 Task: Search one way flight ticket for 4 adults, 1 infant in seat and 1 infant on lap in premium economy from Alamosa: San Luis Valley Regional Airport (bergman Field) to Sheridan: Sheridan County Airport on 8-6-2023. Choice of flights is Royal air maroc. Number of bags: 5 checked bags. Price is upto 60000. Outbound departure time preference is 23:45.
Action: Mouse moved to (229, 303)
Screenshot: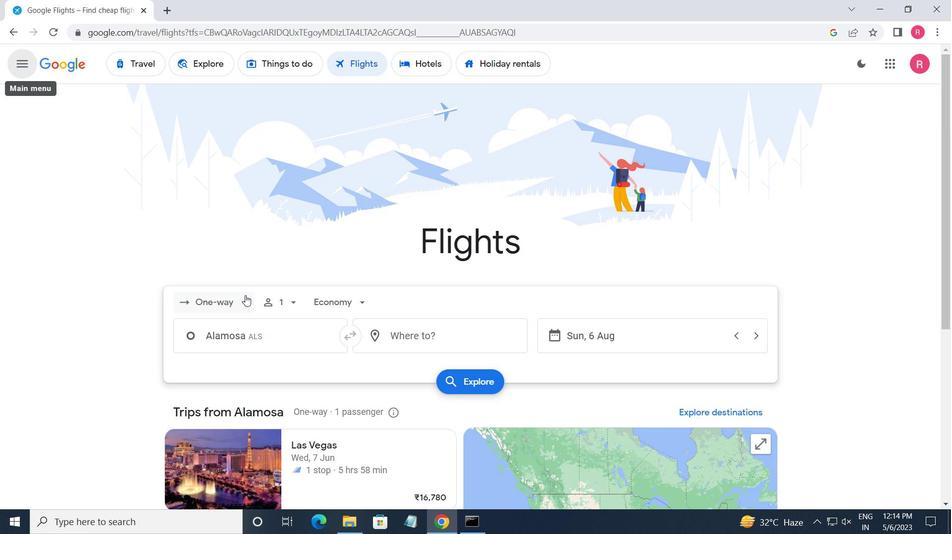 
Action: Mouse pressed left at (229, 303)
Screenshot: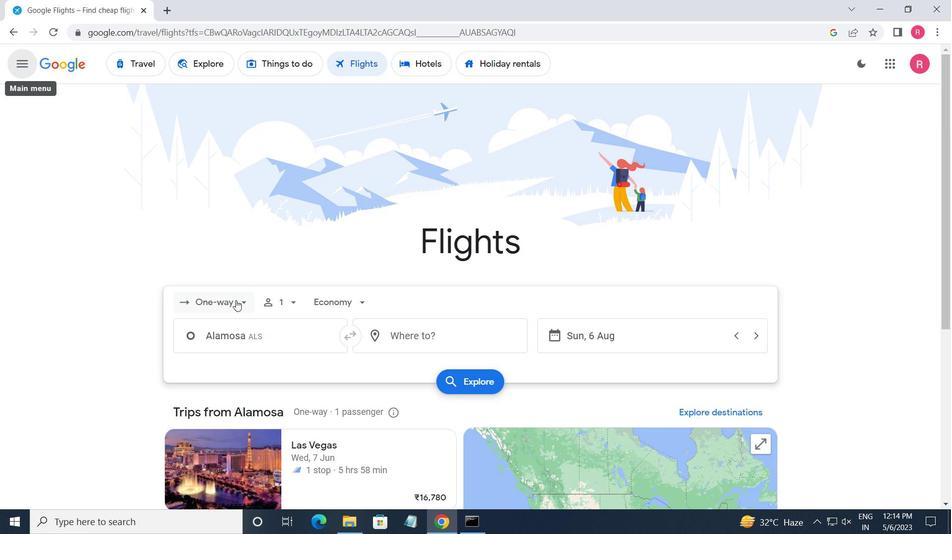 
Action: Mouse moved to (246, 360)
Screenshot: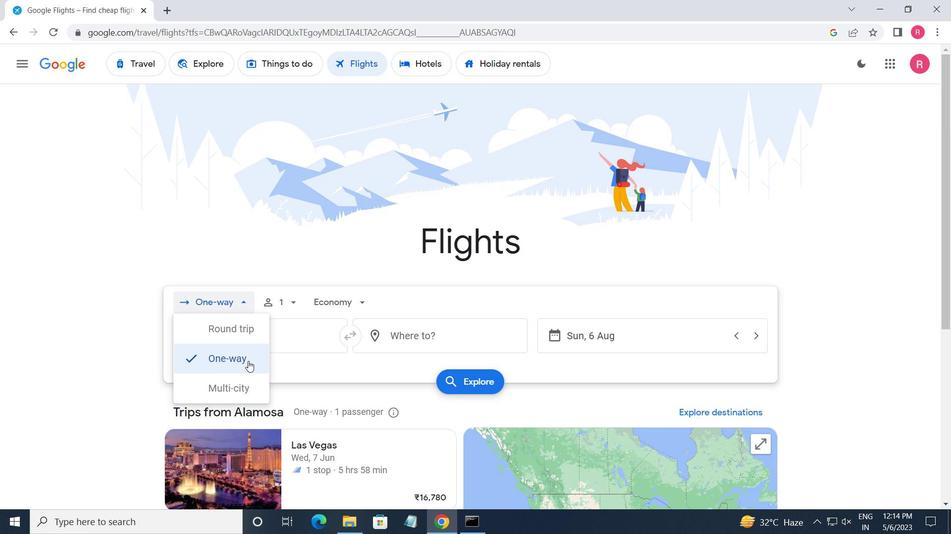 
Action: Mouse pressed left at (246, 360)
Screenshot: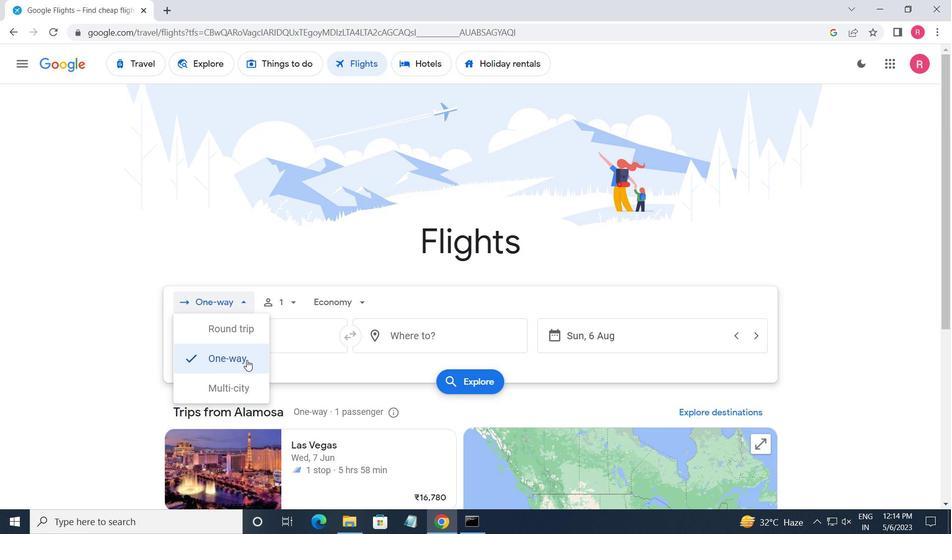 
Action: Mouse moved to (285, 301)
Screenshot: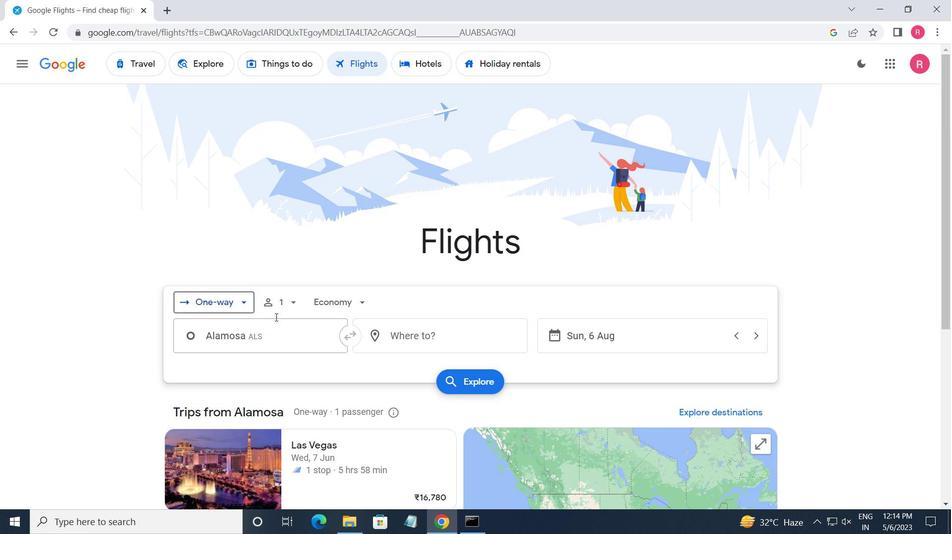 
Action: Mouse pressed left at (285, 301)
Screenshot: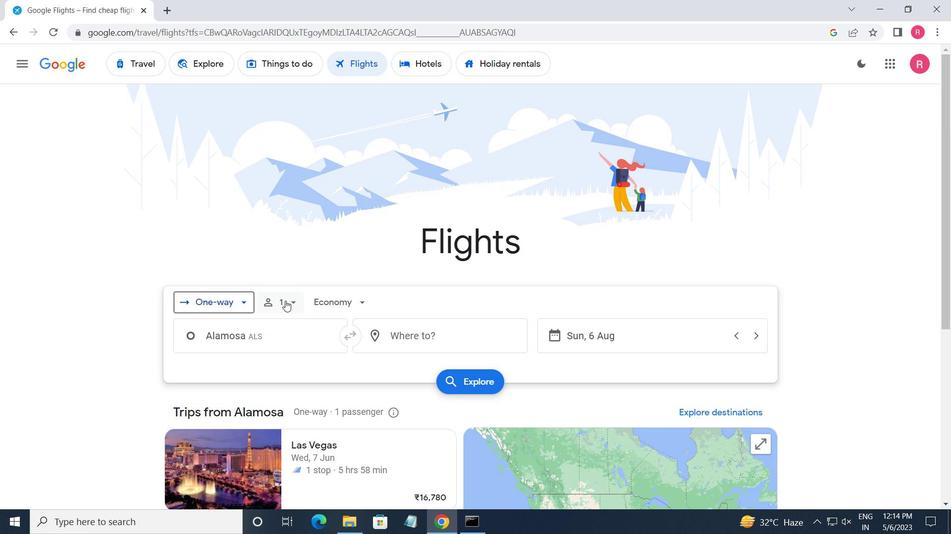 
Action: Mouse moved to (387, 337)
Screenshot: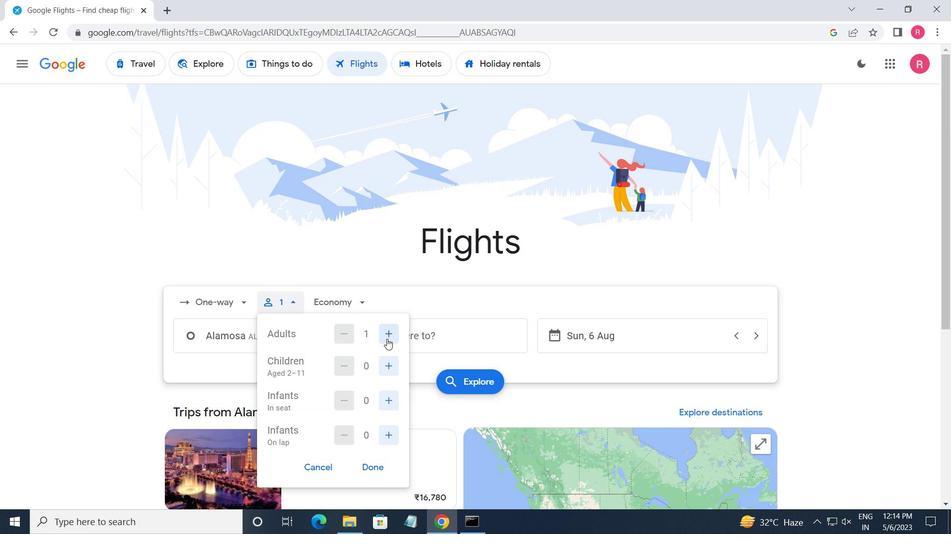 
Action: Mouse pressed left at (387, 337)
Screenshot: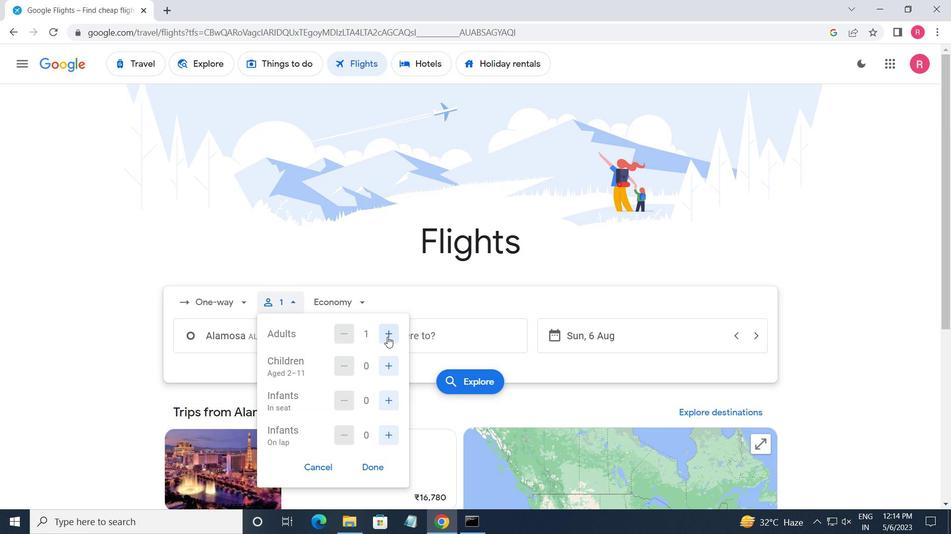 
Action: Mouse pressed left at (387, 337)
Screenshot: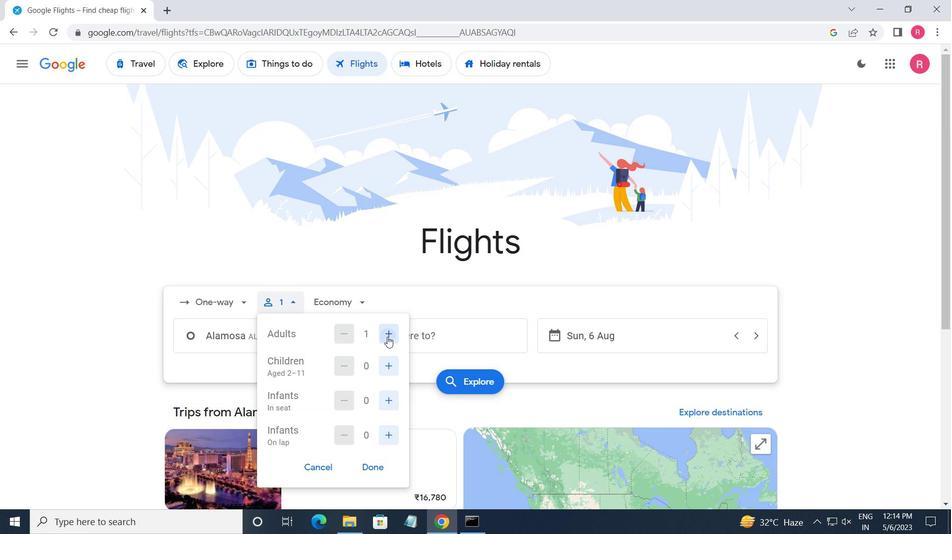 
Action: Mouse pressed left at (387, 337)
Screenshot: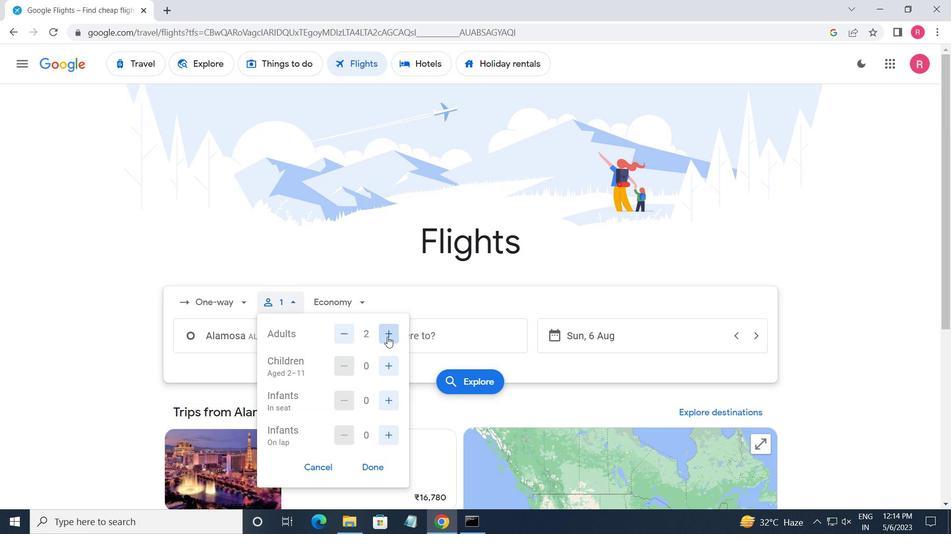 
Action: Mouse moved to (389, 395)
Screenshot: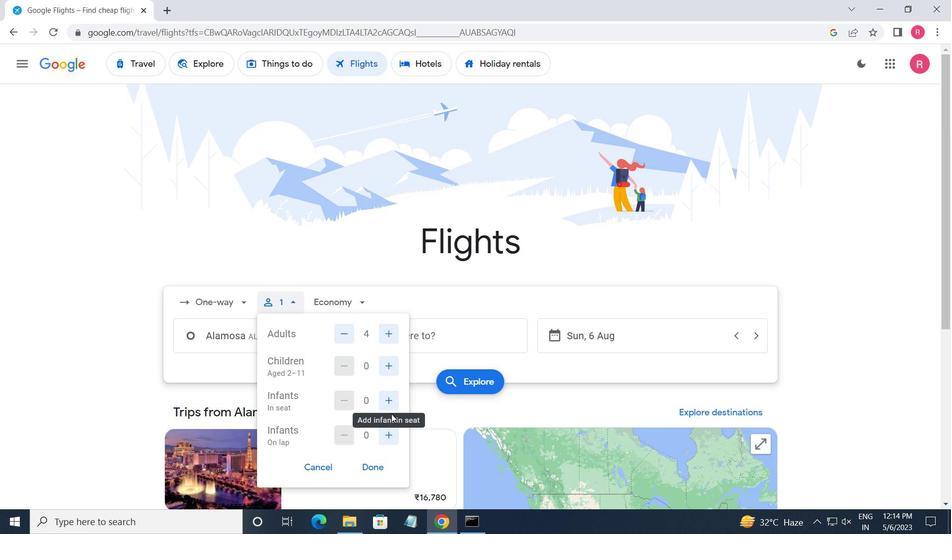 
Action: Mouse pressed left at (389, 395)
Screenshot: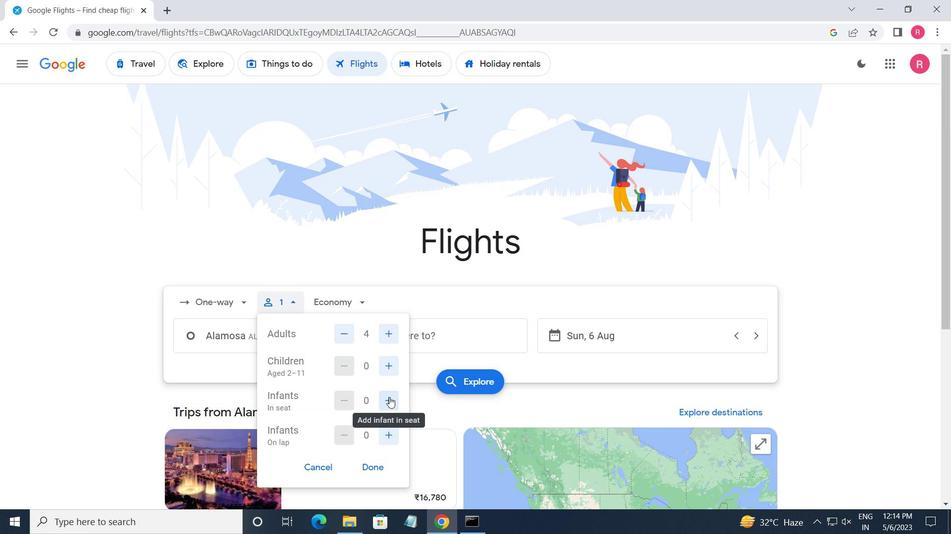 
Action: Mouse moved to (388, 437)
Screenshot: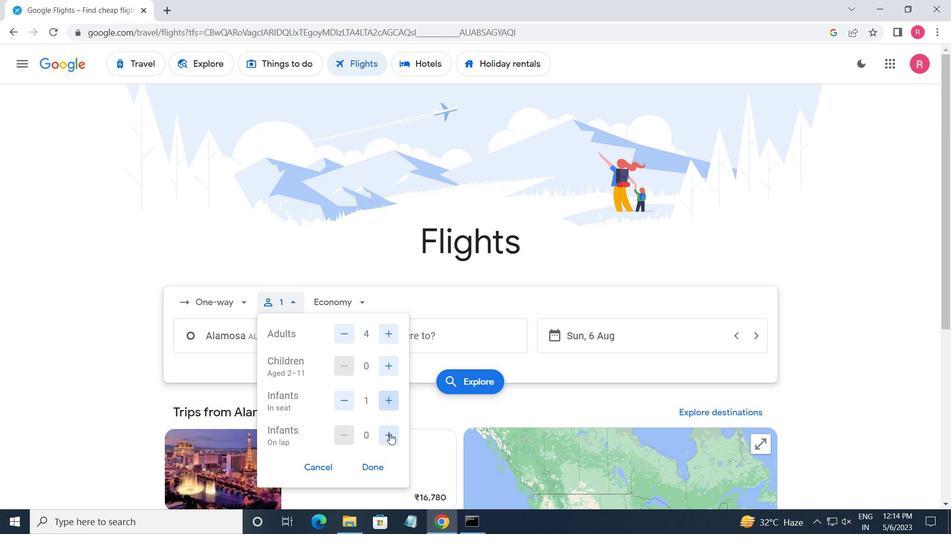 
Action: Mouse pressed left at (388, 437)
Screenshot: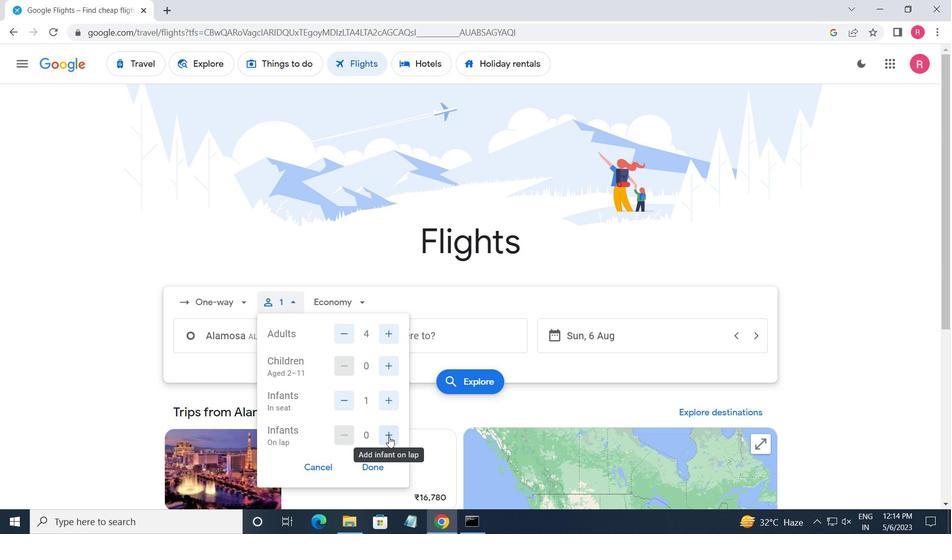 
Action: Mouse moved to (370, 466)
Screenshot: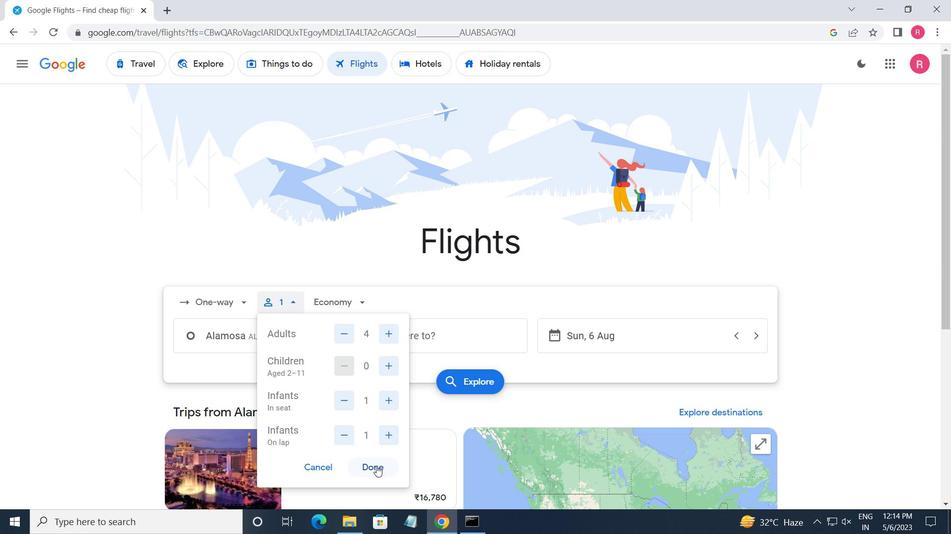 
Action: Mouse pressed left at (370, 466)
Screenshot: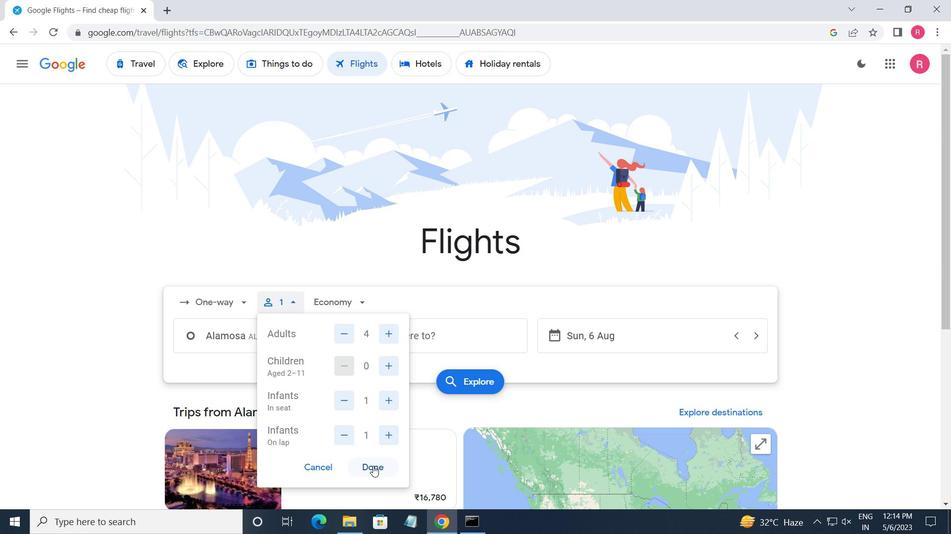 
Action: Mouse moved to (352, 303)
Screenshot: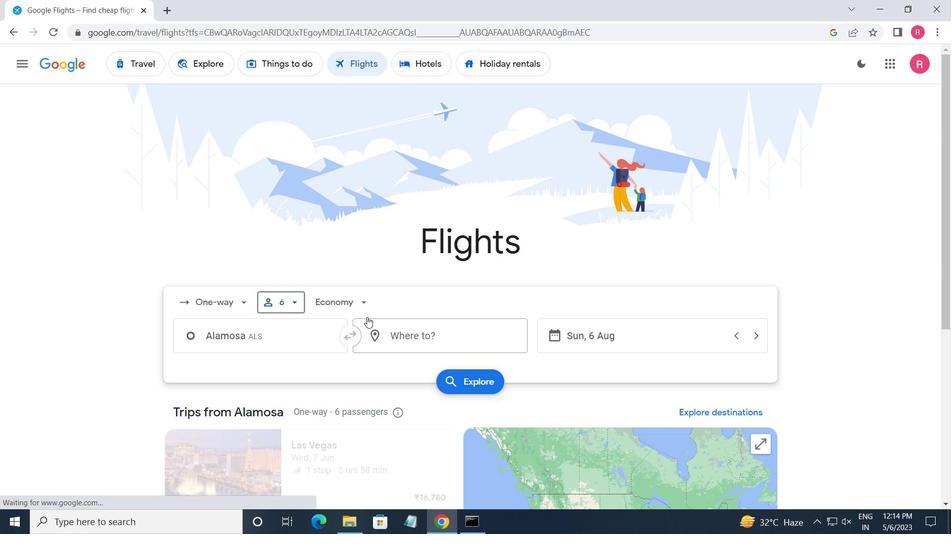 
Action: Mouse pressed left at (352, 303)
Screenshot: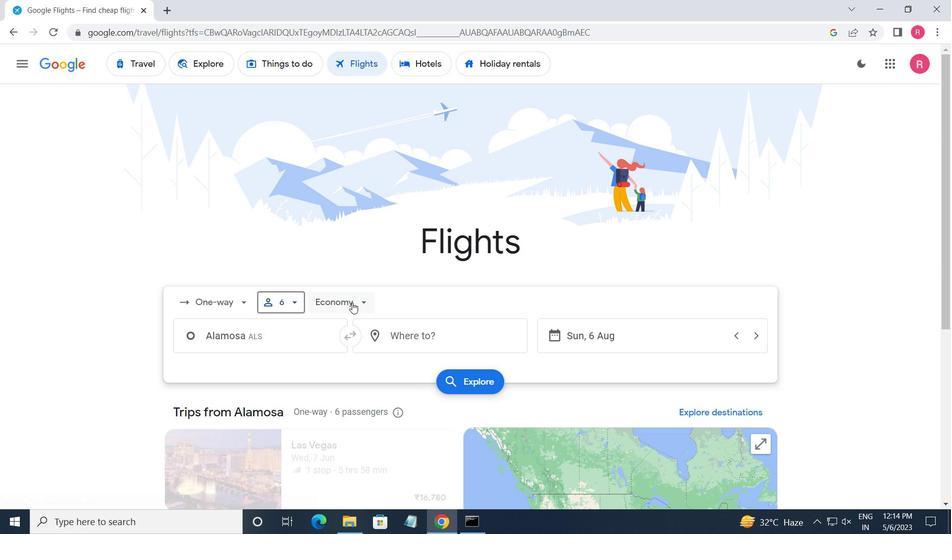 
Action: Mouse moved to (375, 365)
Screenshot: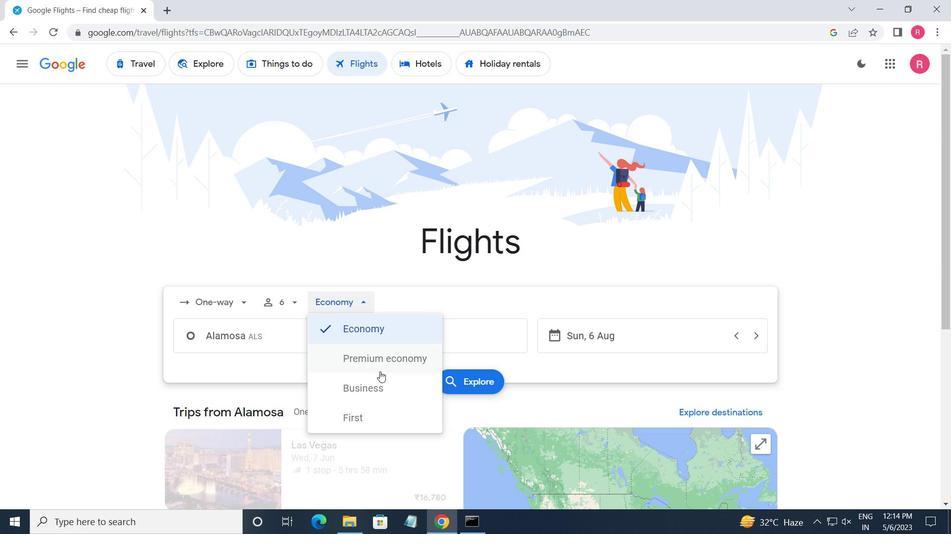 
Action: Mouse pressed left at (375, 365)
Screenshot: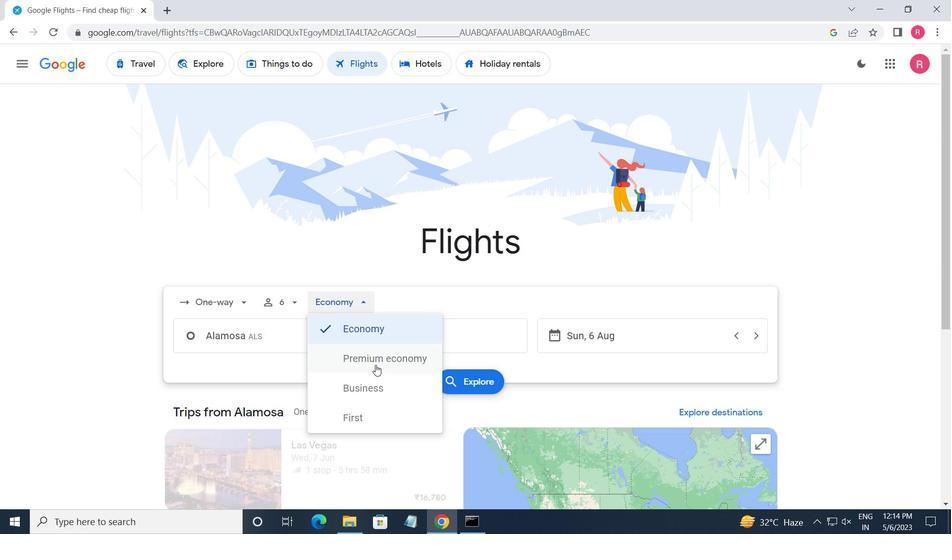 
Action: Mouse moved to (268, 339)
Screenshot: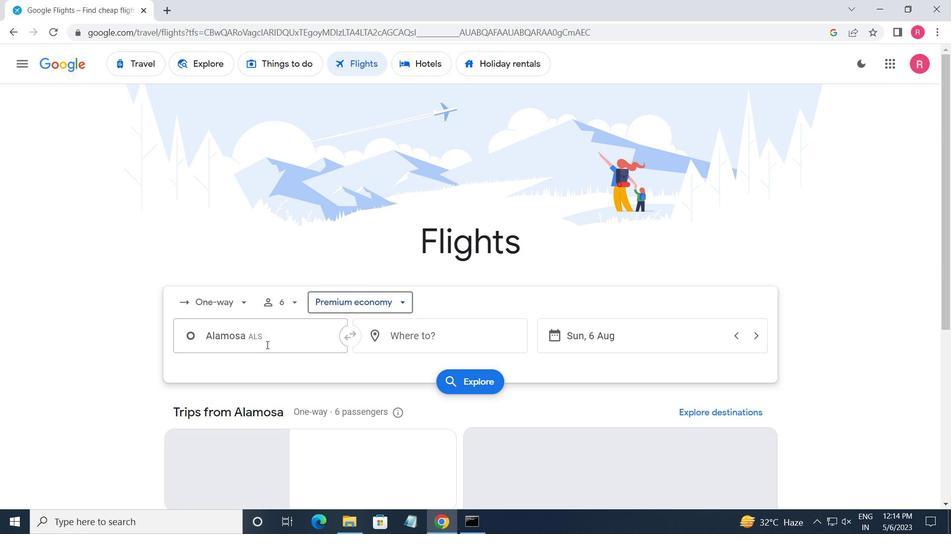 
Action: Mouse pressed left at (268, 339)
Screenshot: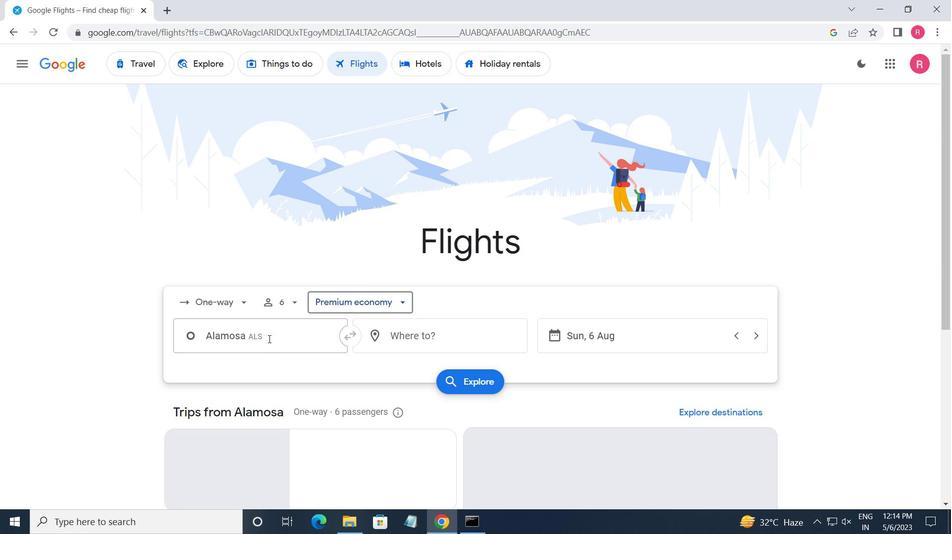 
Action: Key pressed <Key.shift><Key.shift><Key.shift><Key.shift><Key.shift><Key.shift><Key.shift><Key.shift><Key.shift><Key.shift><Key.shift><Key.shift>ALAMI<Key.backspace>OSA
Screenshot: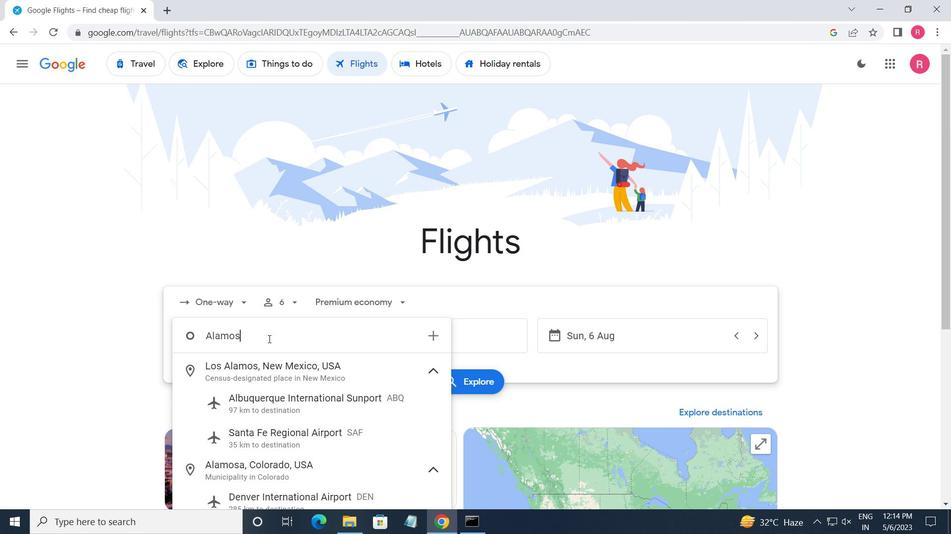 
Action: Mouse moved to (295, 438)
Screenshot: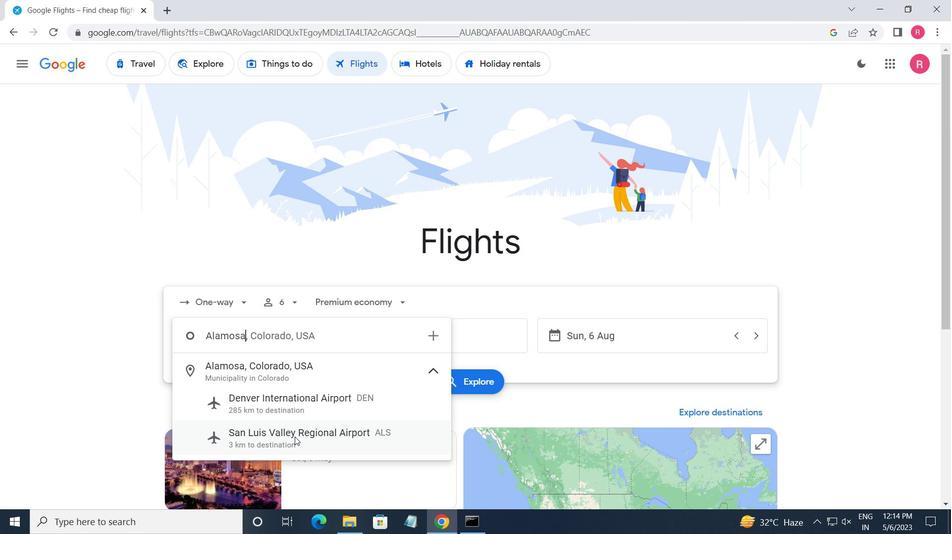 
Action: Mouse pressed left at (295, 438)
Screenshot: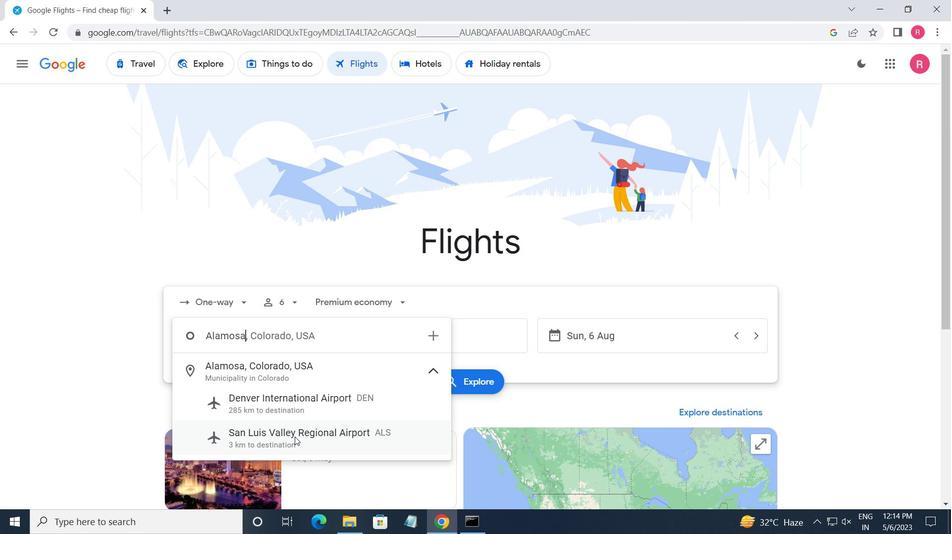 
Action: Mouse moved to (427, 333)
Screenshot: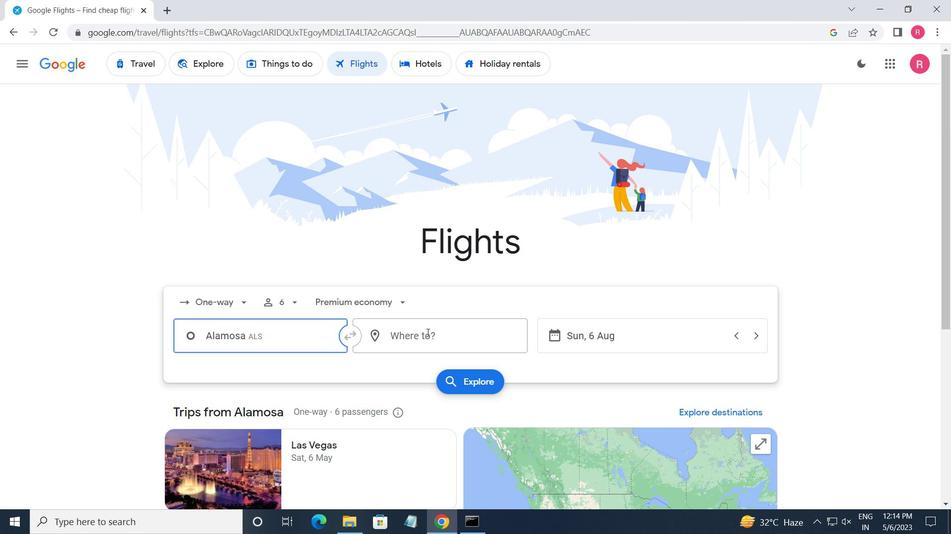 
Action: Mouse pressed left at (427, 333)
Screenshot: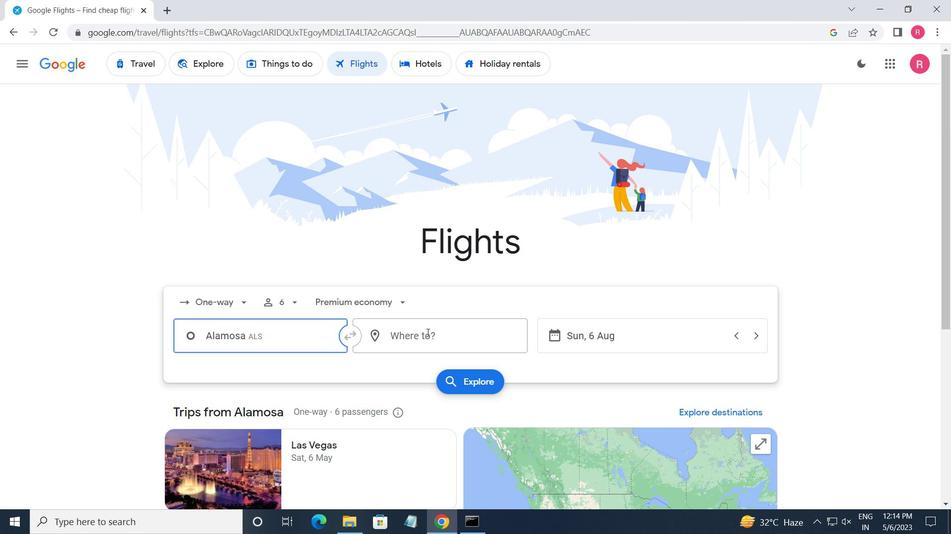 
Action: Mouse moved to (319, 534)
Screenshot: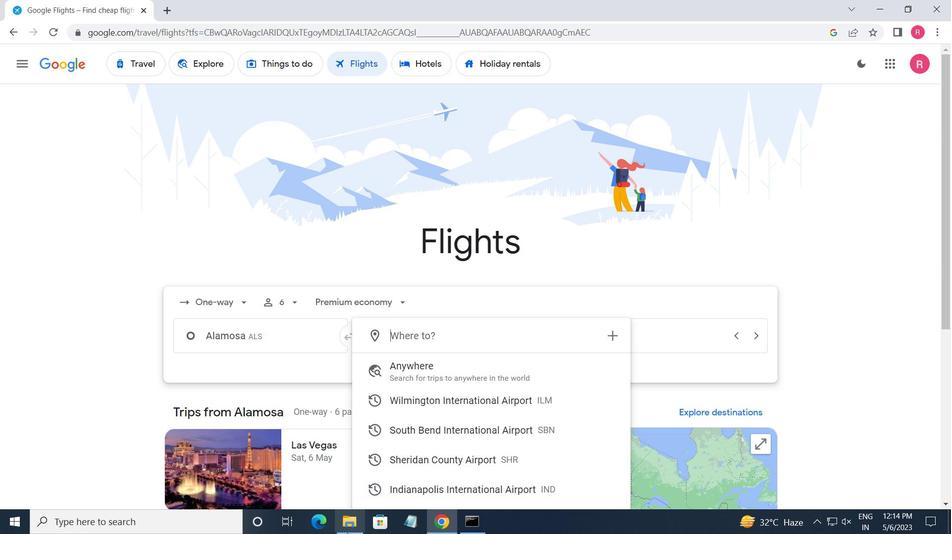
Action: Key pressed <Key.shift>SHERIDAN
Screenshot: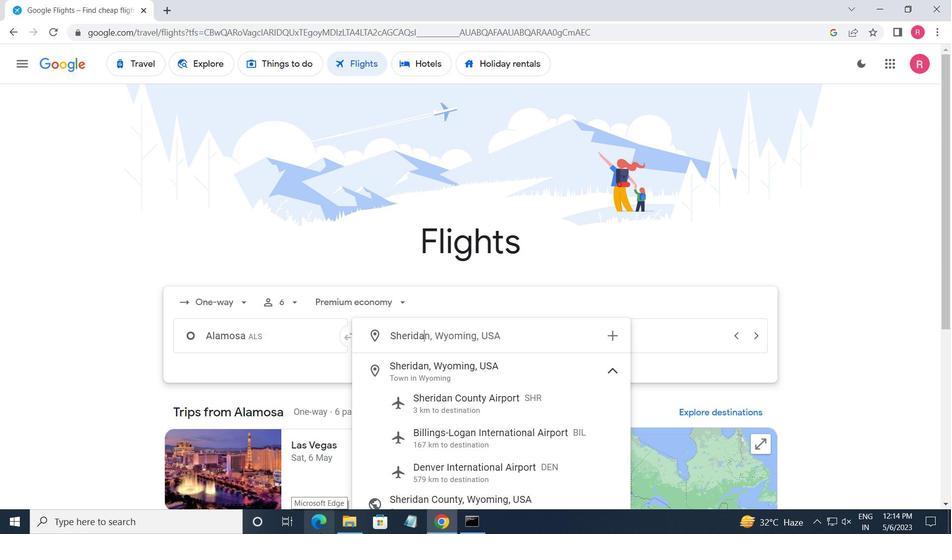 
Action: Mouse moved to (496, 403)
Screenshot: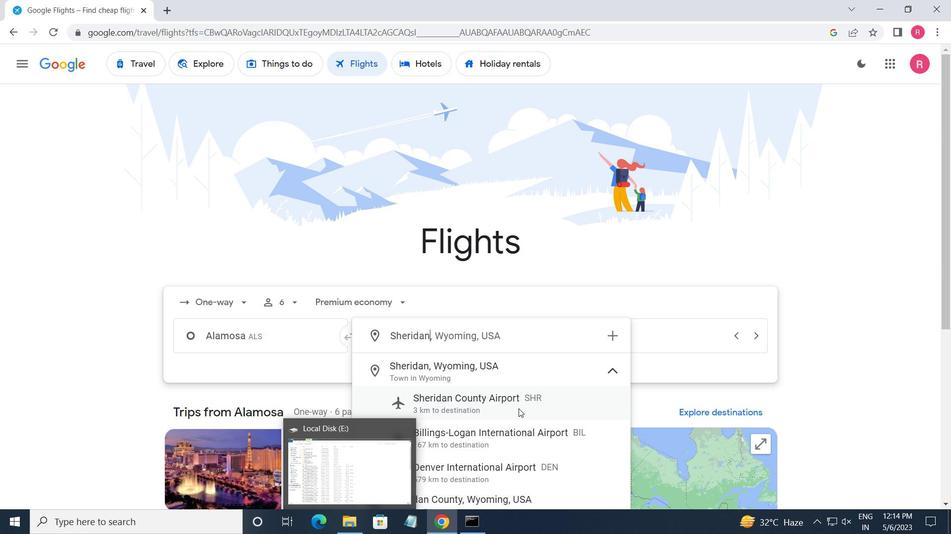 
Action: Mouse pressed left at (496, 403)
Screenshot: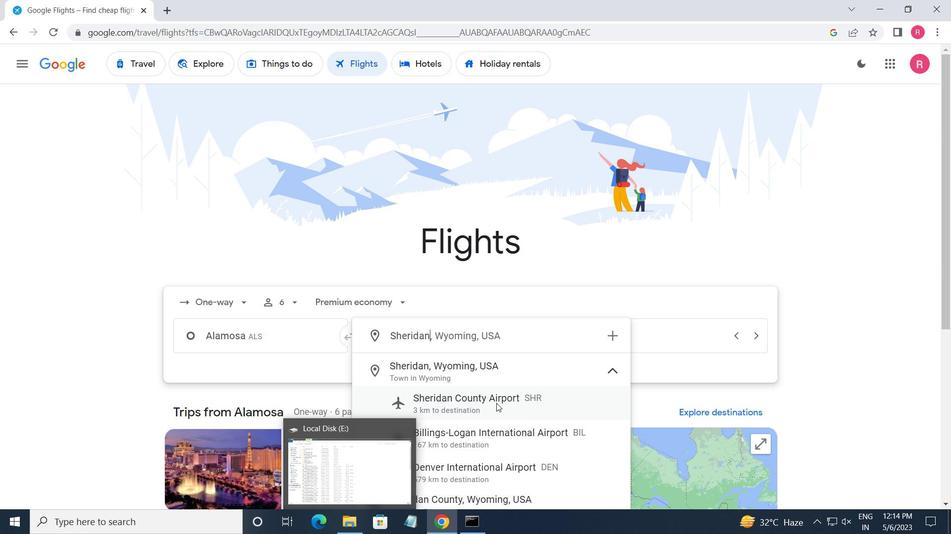 
Action: Mouse moved to (588, 338)
Screenshot: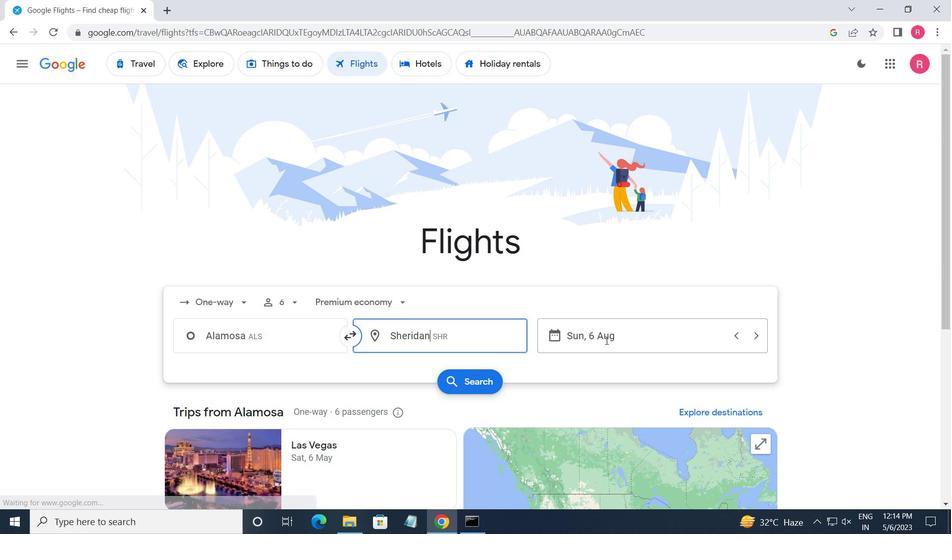 
Action: Mouse pressed left at (588, 338)
Screenshot: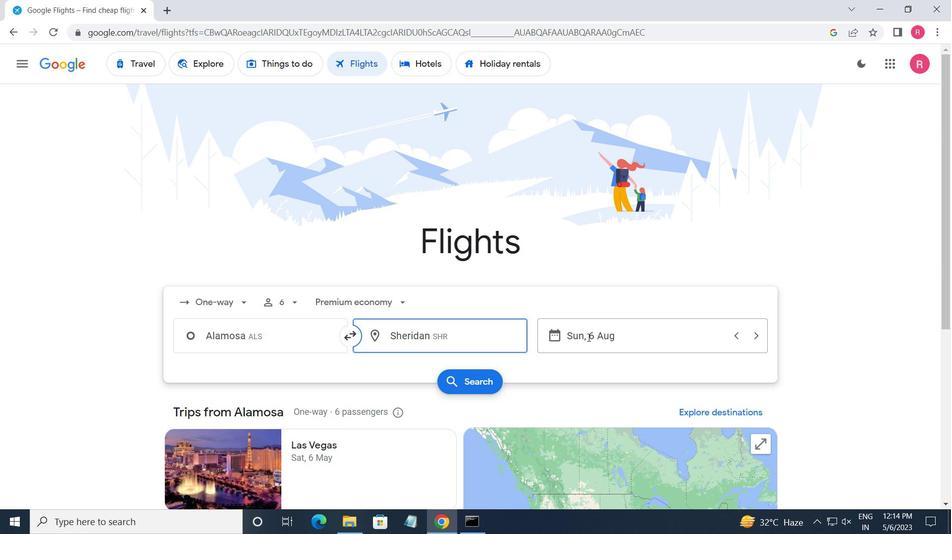 
Action: Mouse moved to (317, 320)
Screenshot: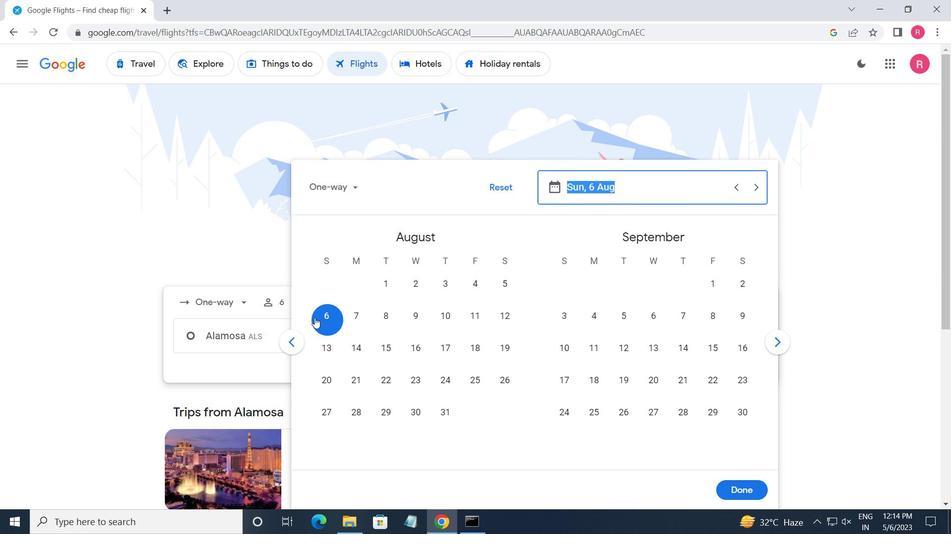
Action: Mouse pressed left at (317, 320)
Screenshot: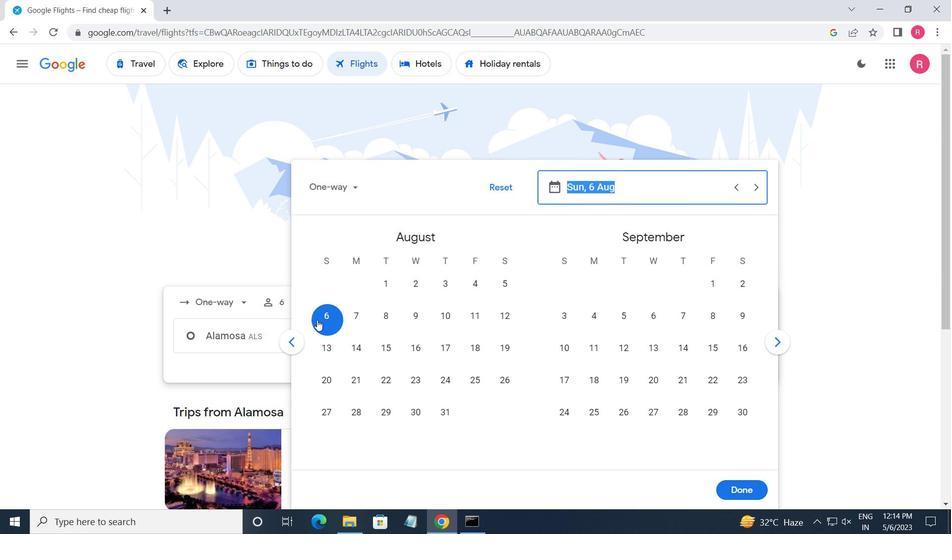 
Action: Mouse moved to (750, 492)
Screenshot: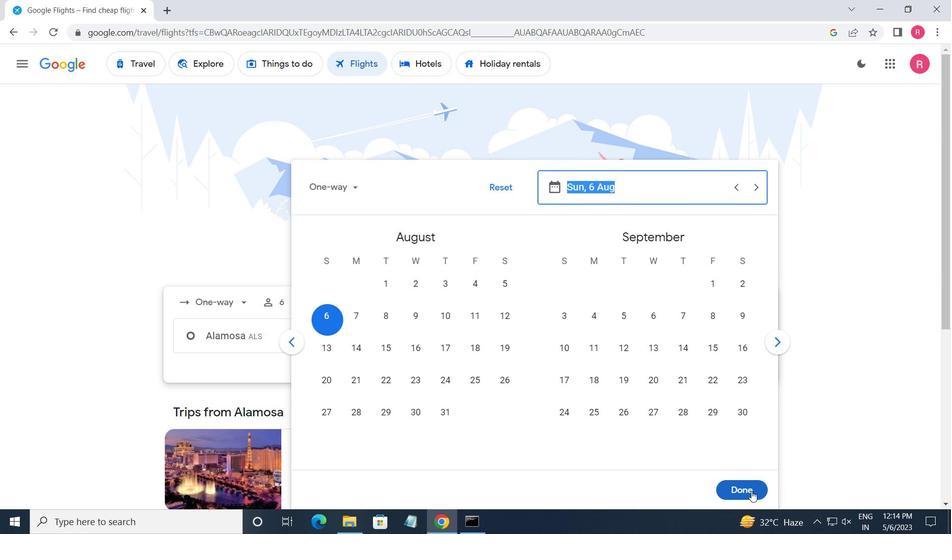 
Action: Mouse pressed left at (750, 492)
Screenshot: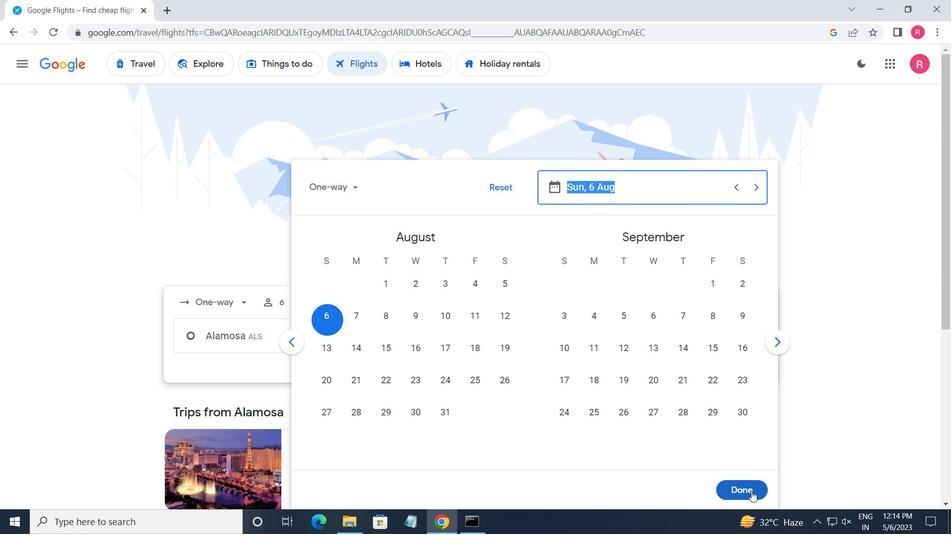
Action: Mouse moved to (478, 386)
Screenshot: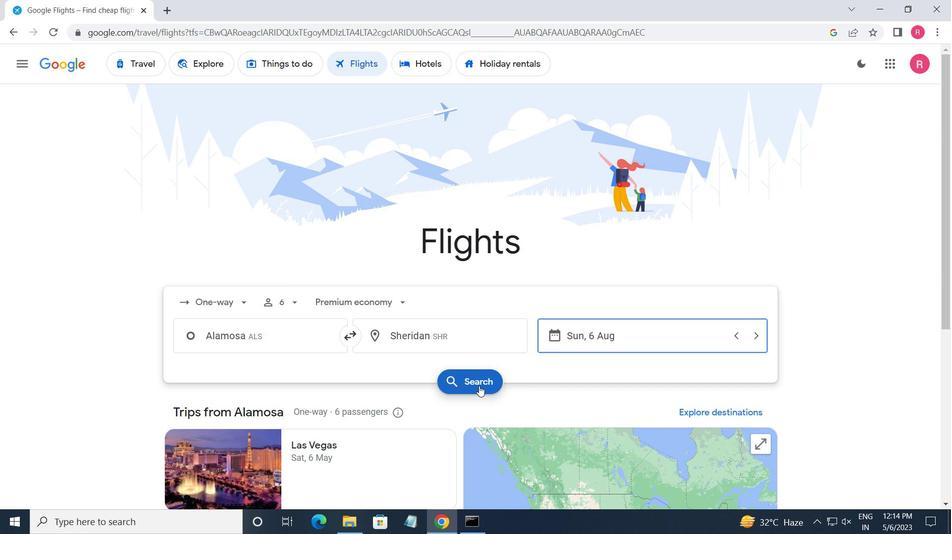 
Action: Mouse pressed left at (478, 386)
Screenshot: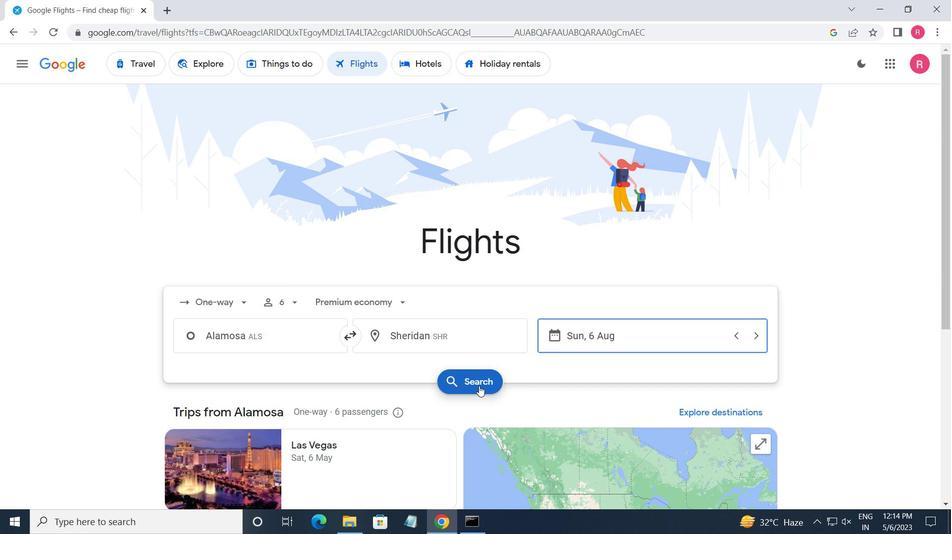 
Action: Mouse moved to (191, 174)
Screenshot: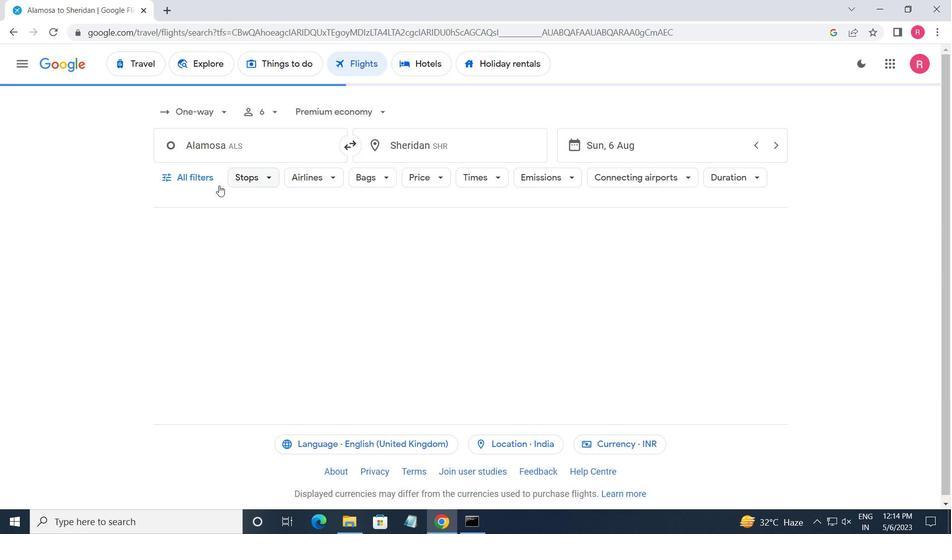 
Action: Mouse pressed left at (191, 174)
Screenshot: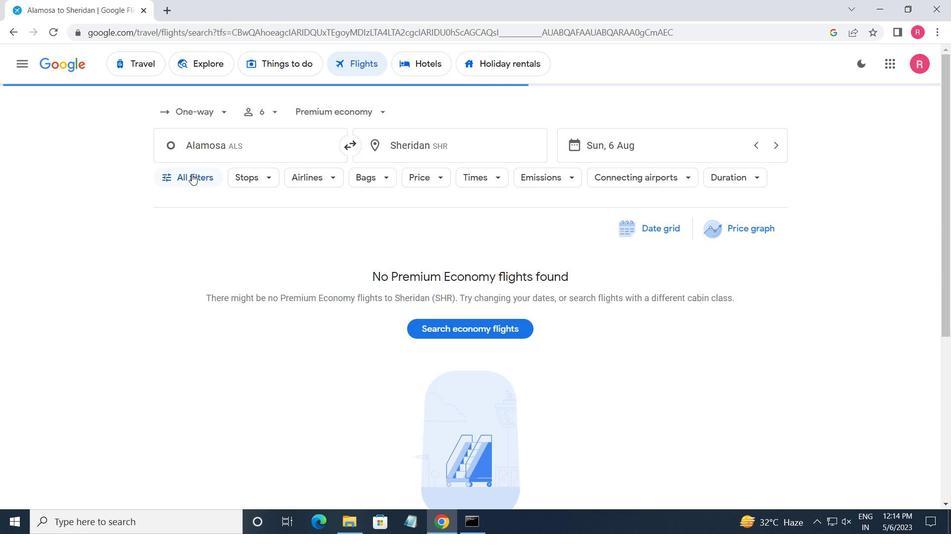 
Action: Mouse moved to (220, 266)
Screenshot: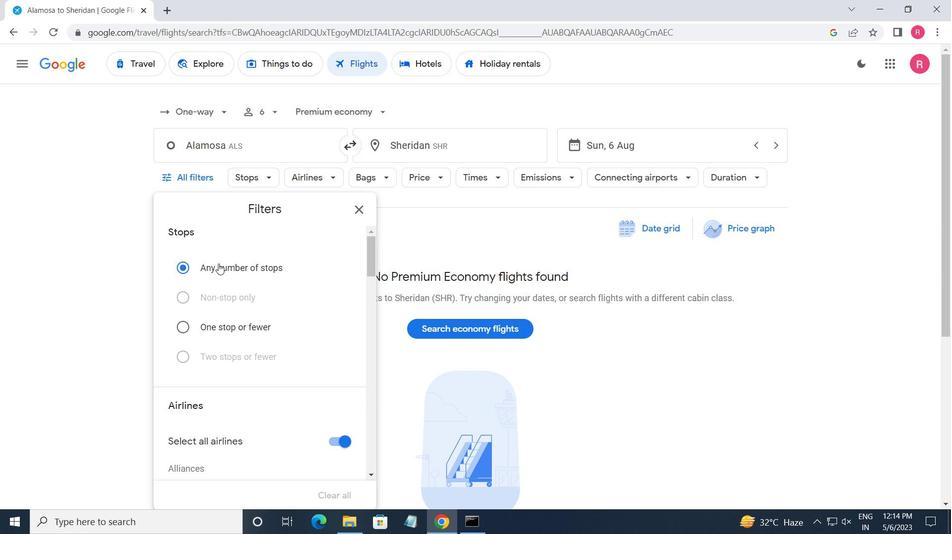 
Action: Mouse scrolled (220, 266) with delta (0, 0)
Screenshot: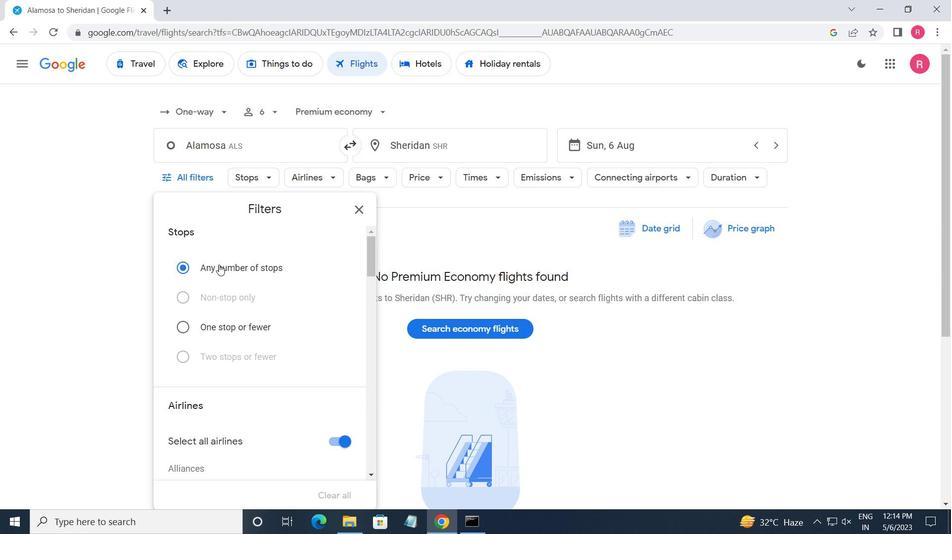 
Action: Mouse moved to (228, 328)
Screenshot: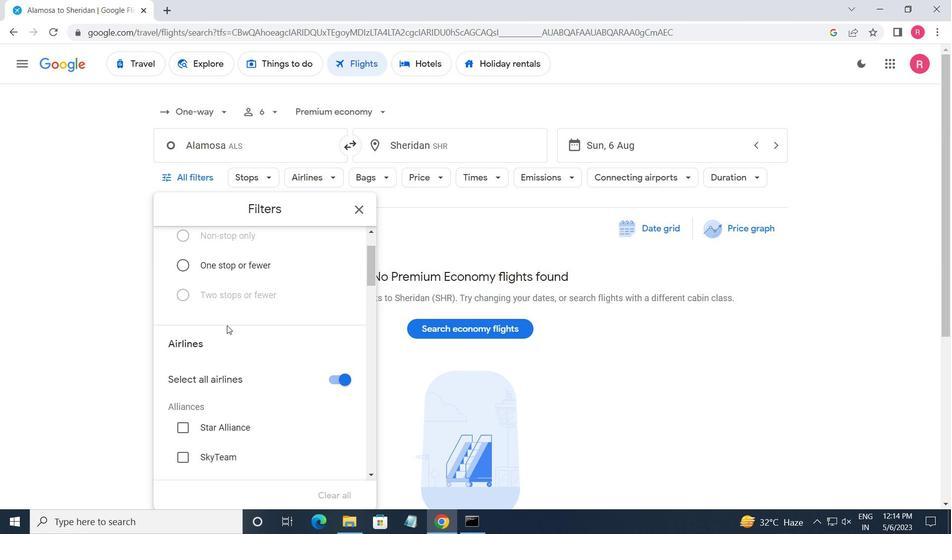 
Action: Mouse scrolled (228, 327) with delta (0, 0)
Screenshot: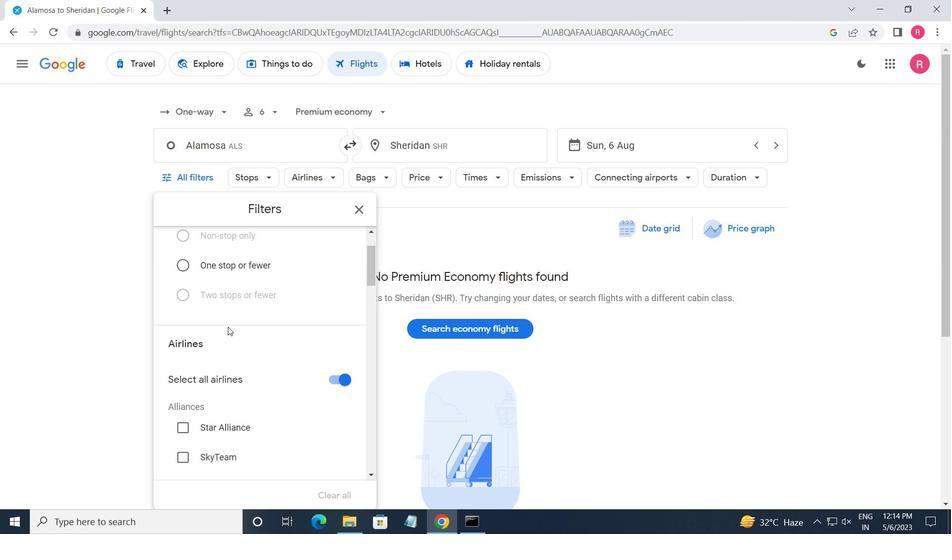 
Action: Mouse moved to (229, 331)
Screenshot: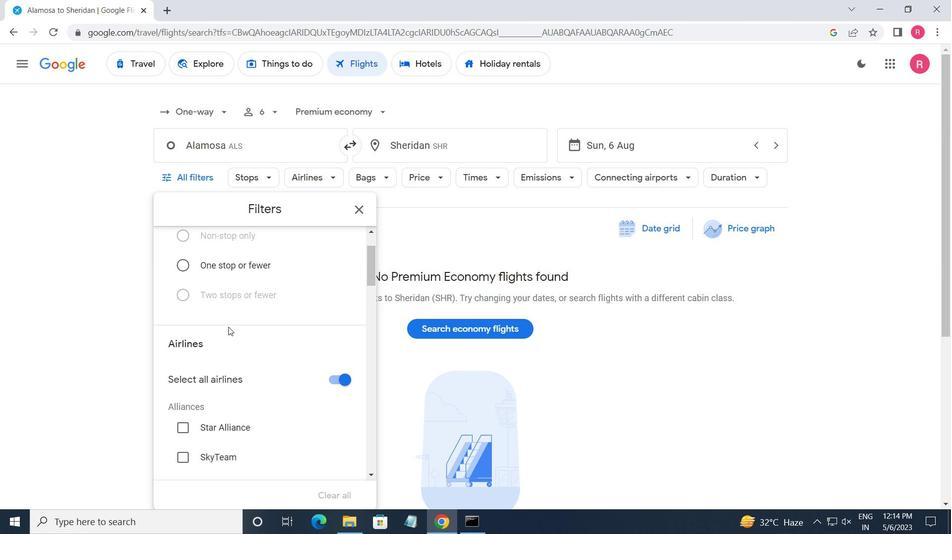 
Action: Mouse scrolled (229, 331) with delta (0, 0)
Screenshot: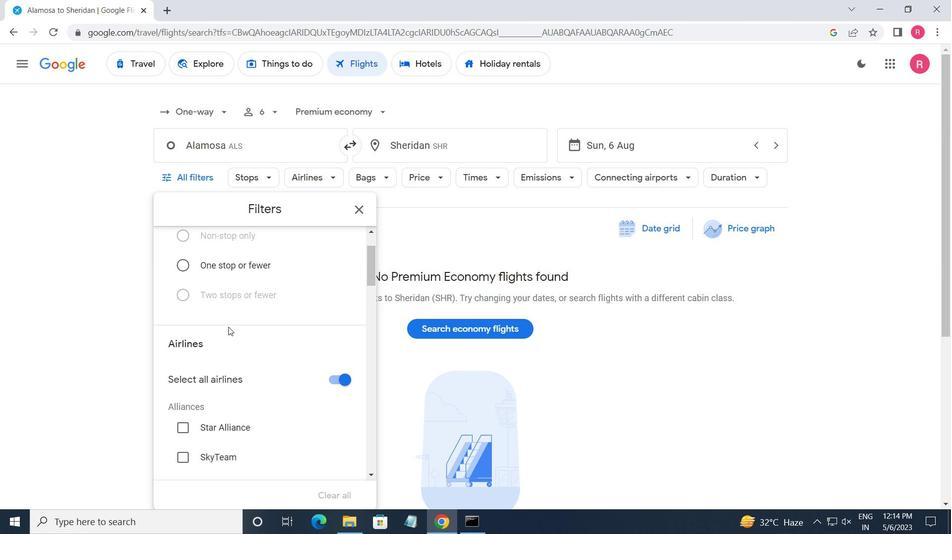
Action: Mouse moved to (229, 332)
Screenshot: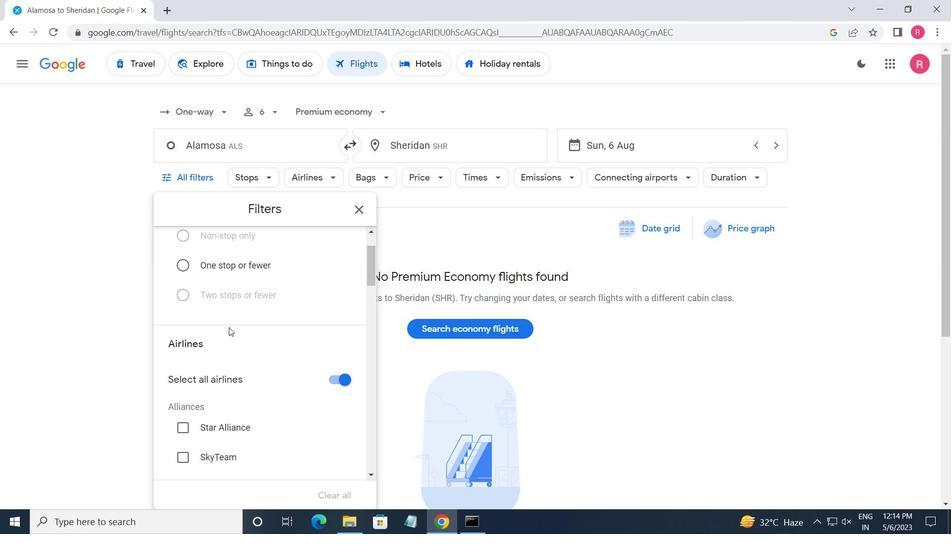 
Action: Mouse scrolled (229, 331) with delta (0, 0)
Screenshot: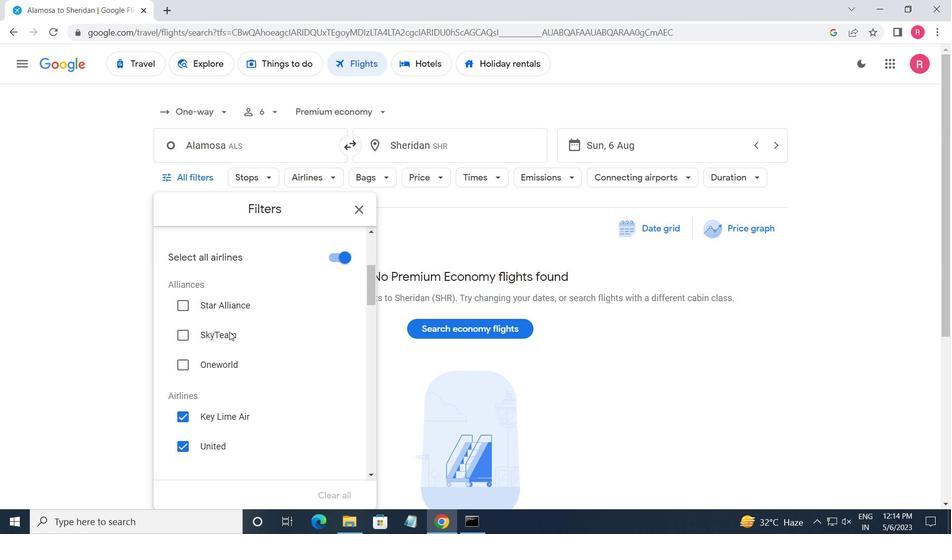 
Action: Mouse scrolled (229, 332) with delta (0, 0)
Screenshot: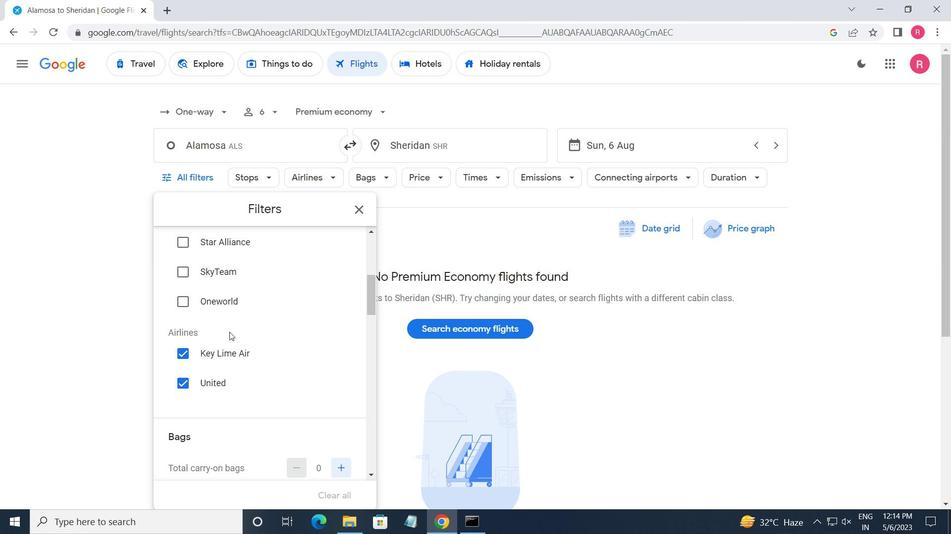 
Action: Mouse scrolled (229, 332) with delta (0, 0)
Screenshot: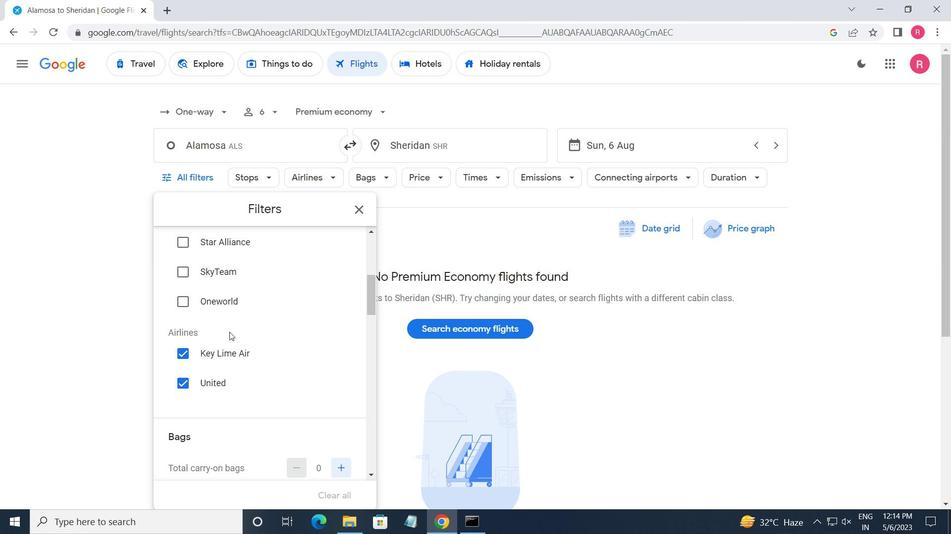
Action: Mouse moved to (338, 322)
Screenshot: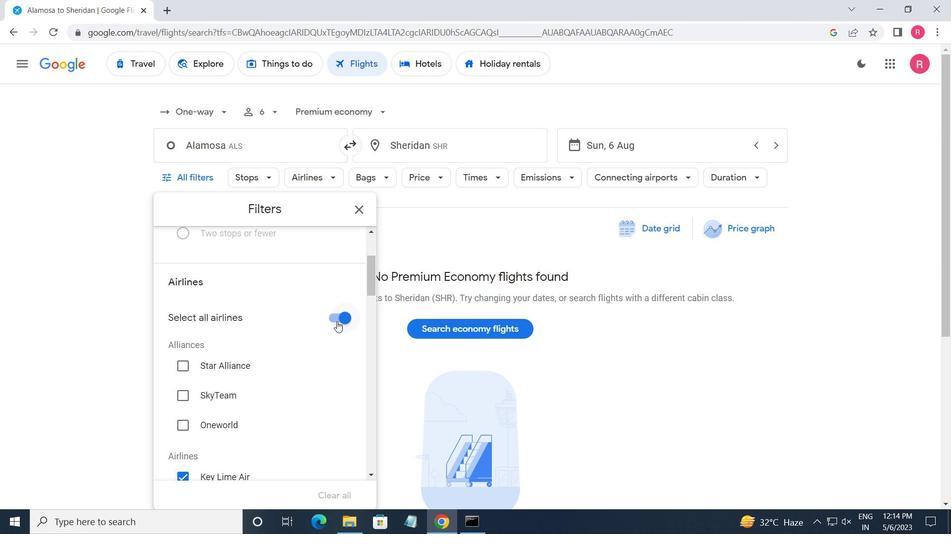 
Action: Mouse pressed left at (338, 322)
Screenshot: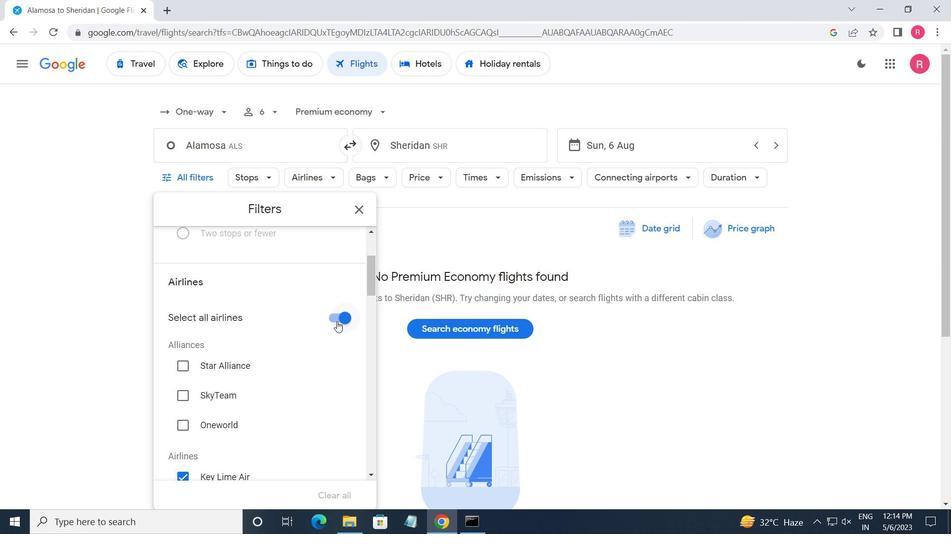 
Action: Mouse moved to (277, 324)
Screenshot: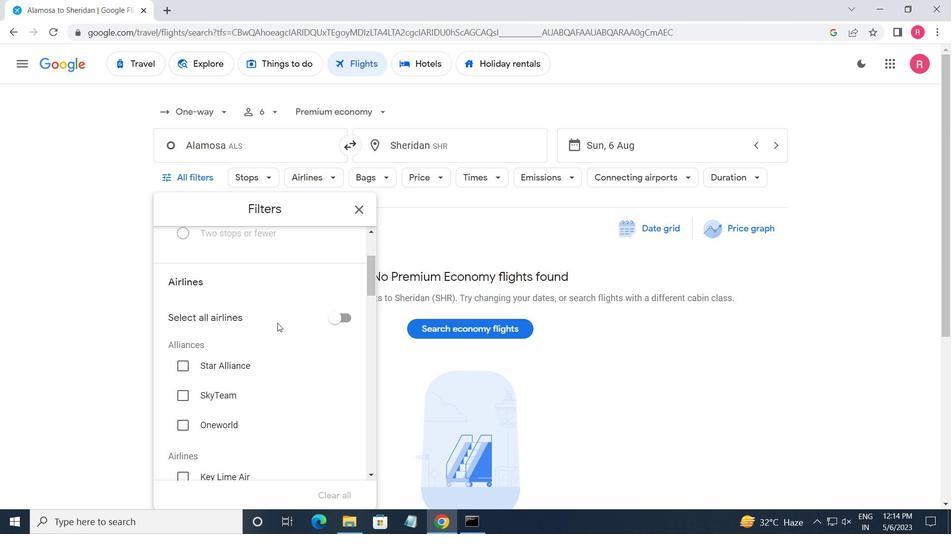 
Action: Mouse scrolled (277, 324) with delta (0, 0)
Screenshot: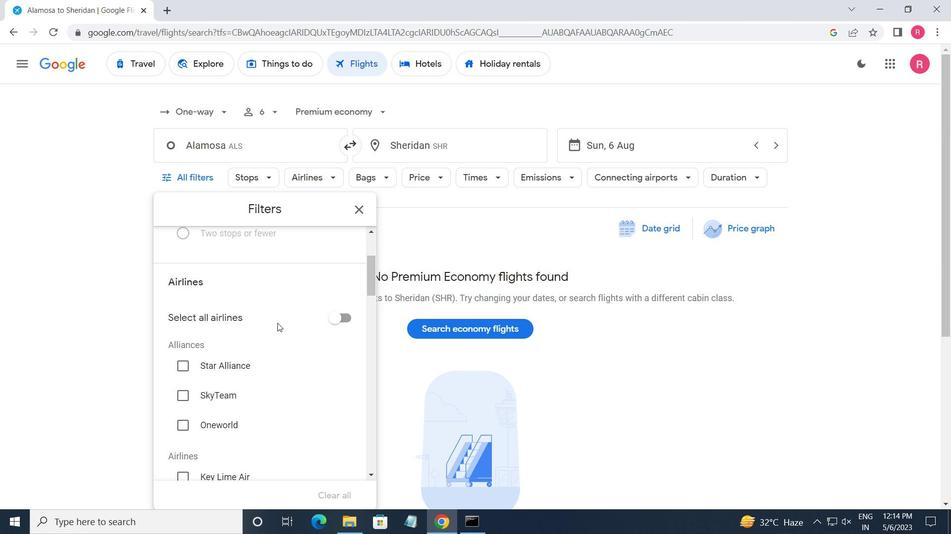 
Action: Mouse moved to (279, 328)
Screenshot: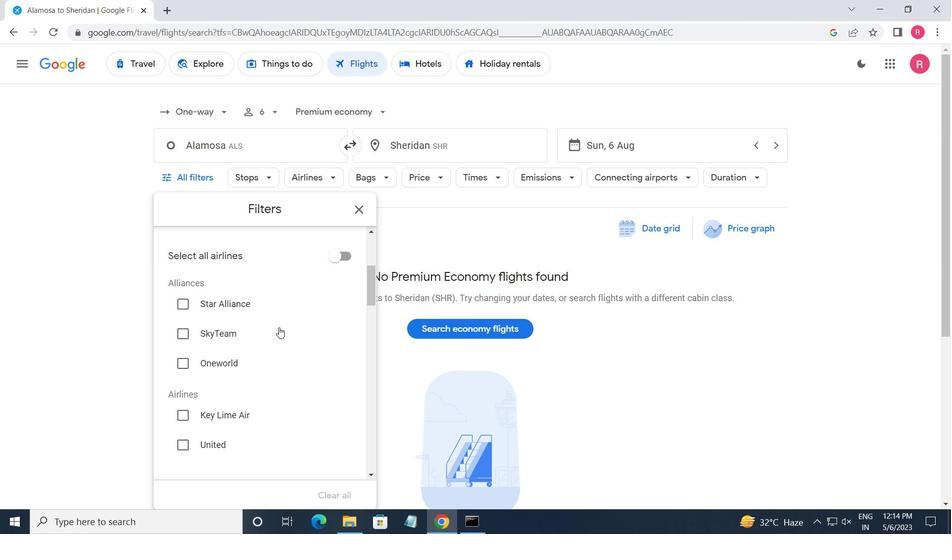 
Action: Mouse scrolled (279, 328) with delta (0, 0)
Screenshot: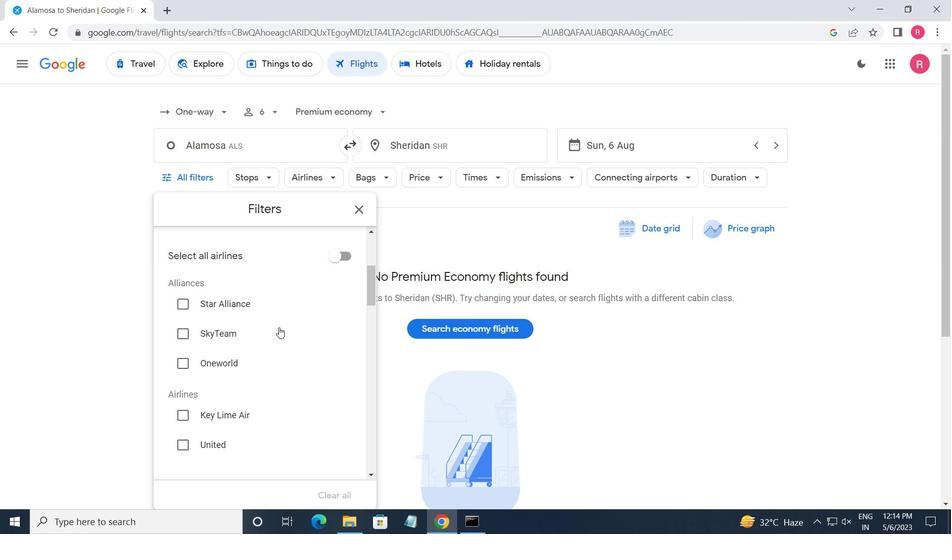 
Action: Mouse moved to (279, 330)
Screenshot: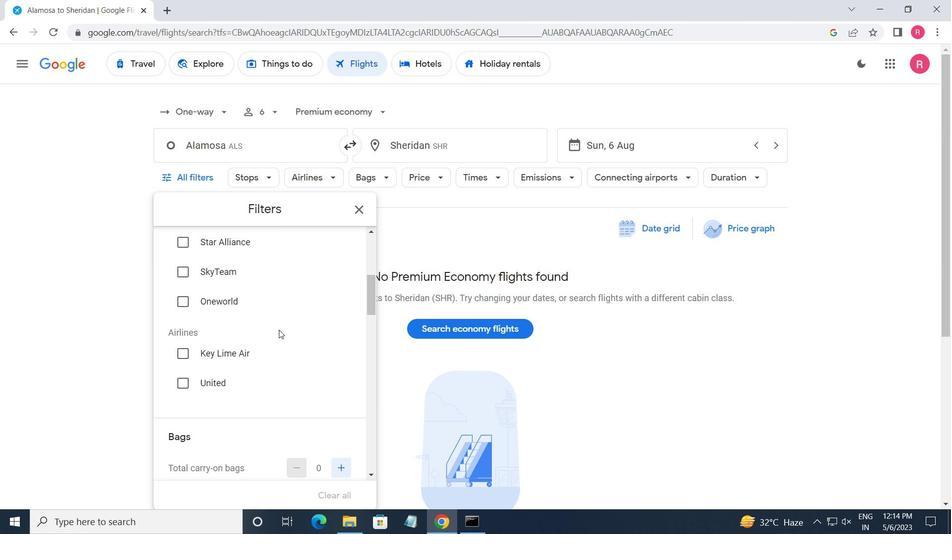 
Action: Mouse scrolled (279, 330) with delta (0, 0)
Screenshot: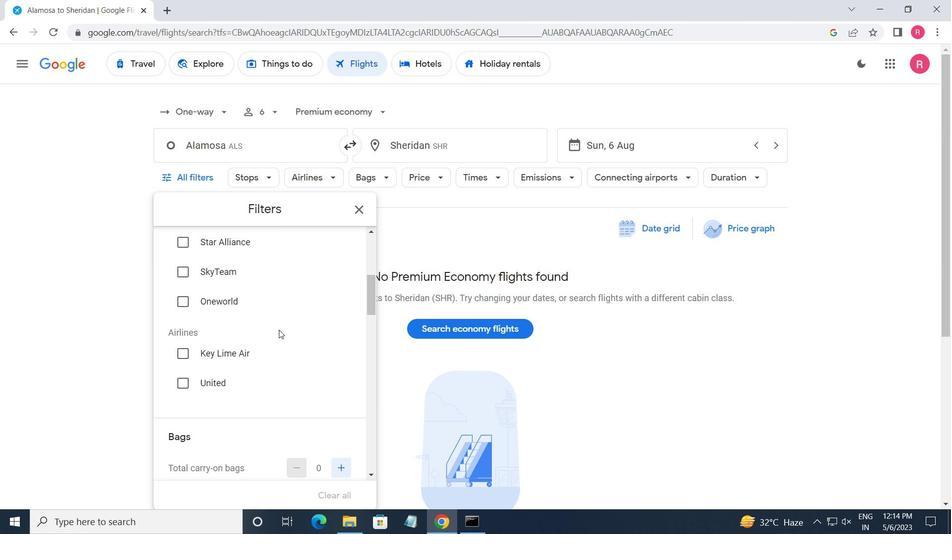 
Action: Mouse moved to (339, 439)
Screenshot: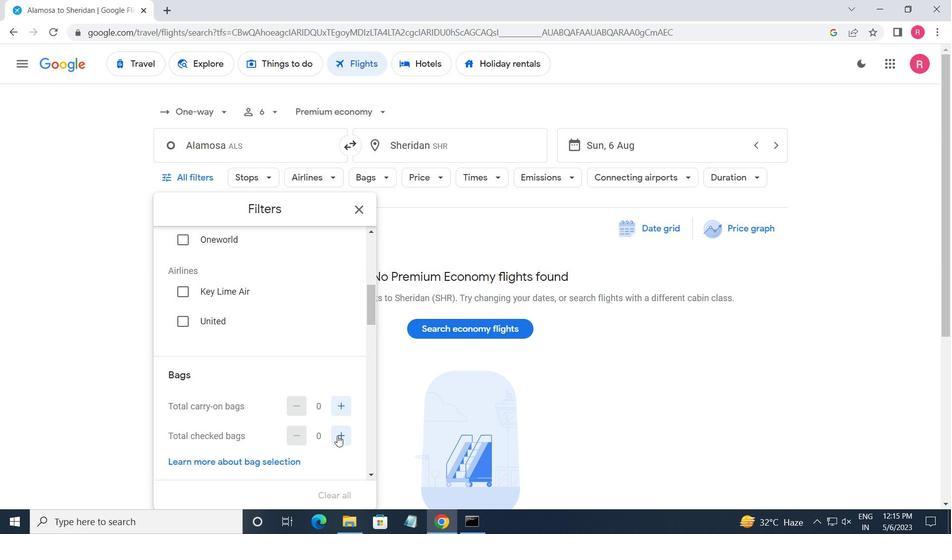
Action: Mouse pressed left at (339, 439)
Screenshot: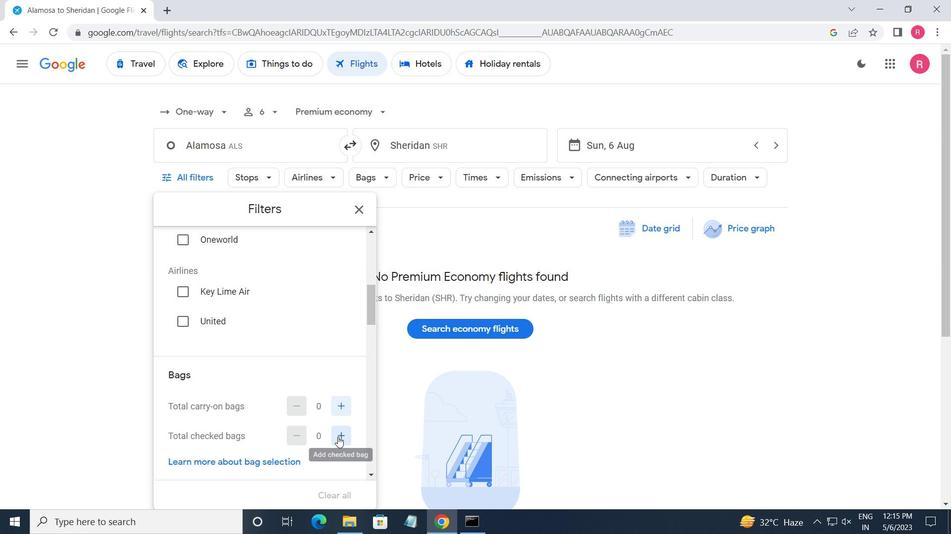 
Action: Mouse moved to (340, 438)
Screenshot: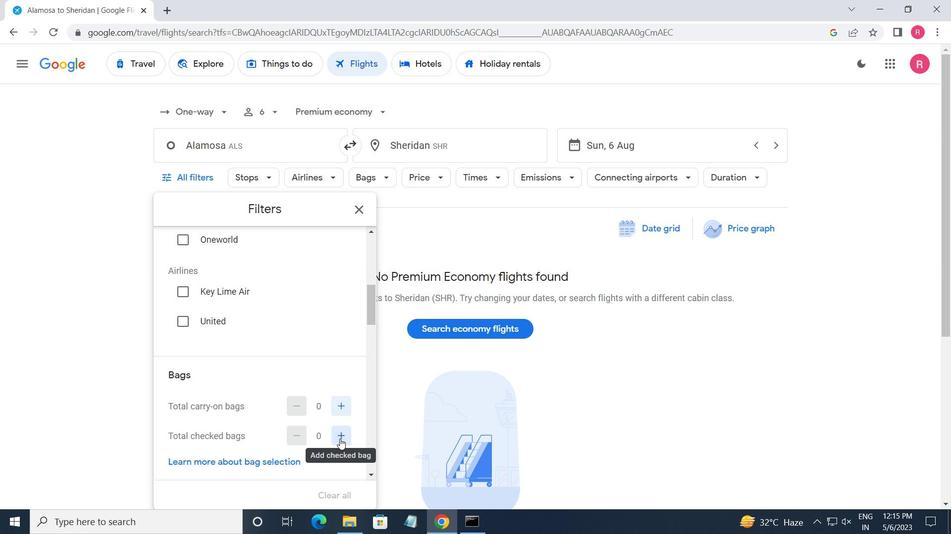 
Action: Mouse pressed left at (340, 438)
Screenshot: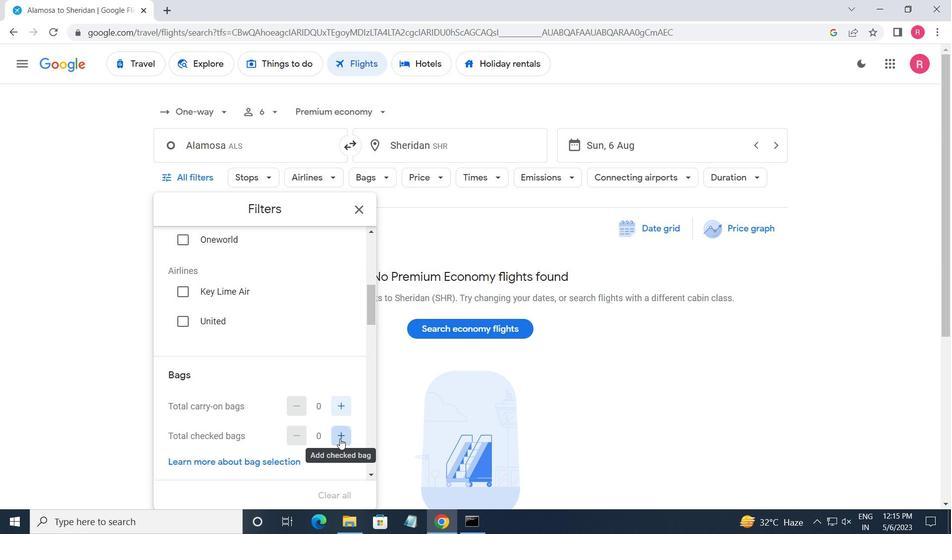
Action: Mouse moved to (340, 438)
Screenshot: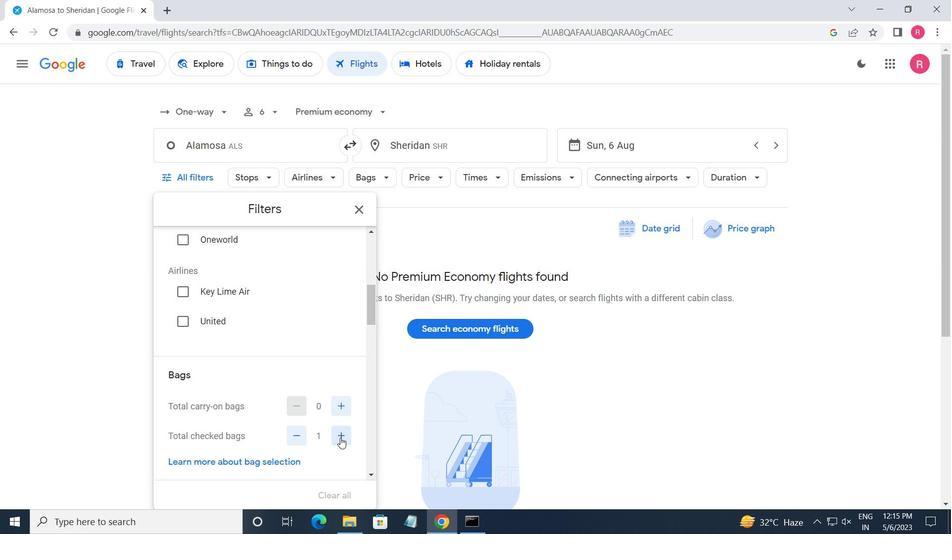 
Action: Mouse pressed left at (340, 438)
Screenshot: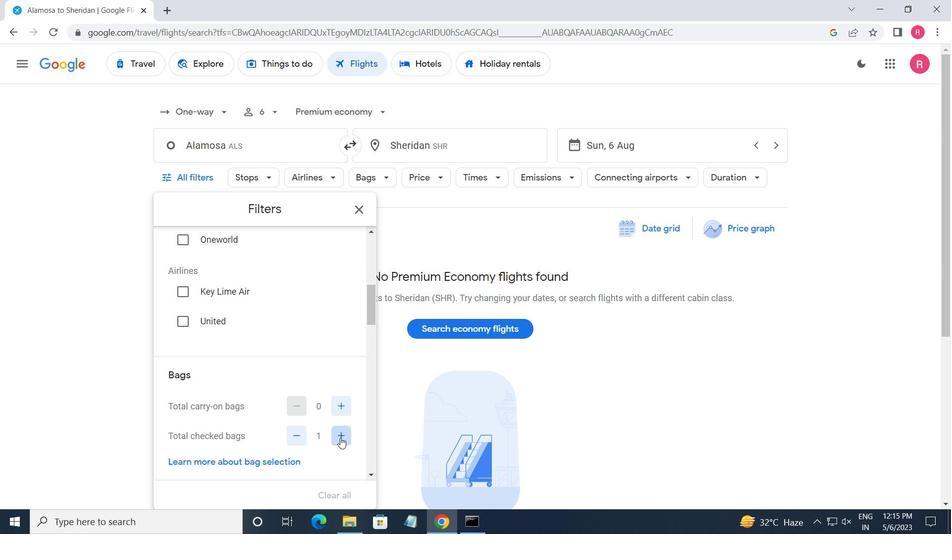 
Action: Mouse pressed left at (340, 438)
Screenshot: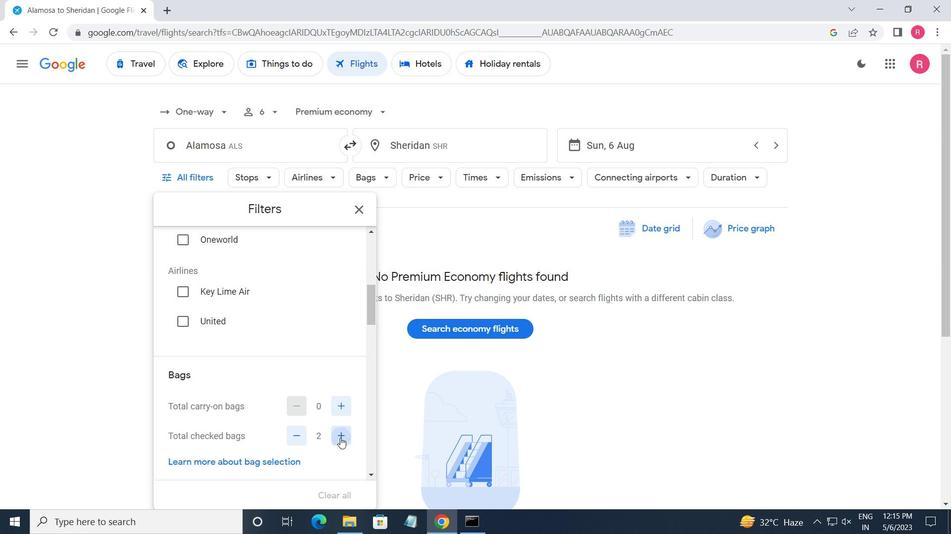 
Action: Mouse moved to (340, 438)
Screenshot: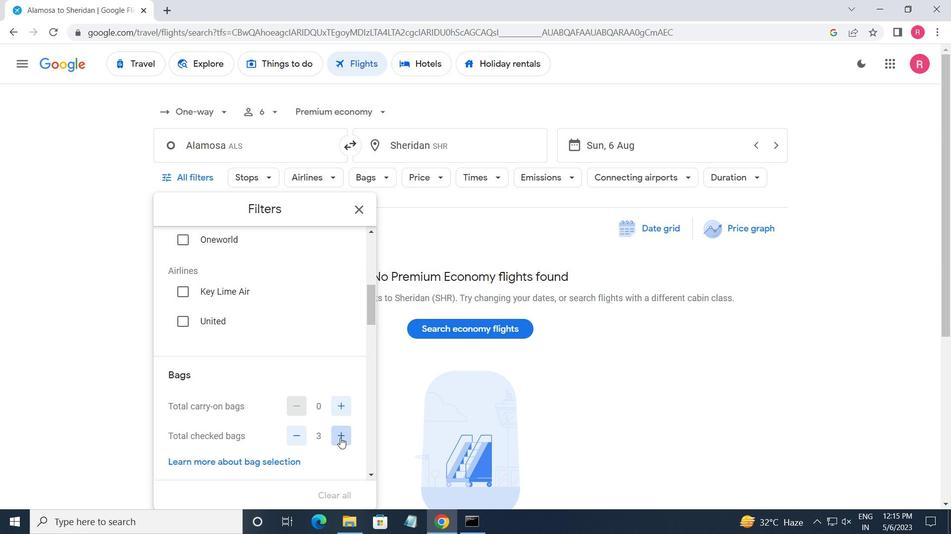 
Action: Mouse pressed left at (340, 438)
Screenshot: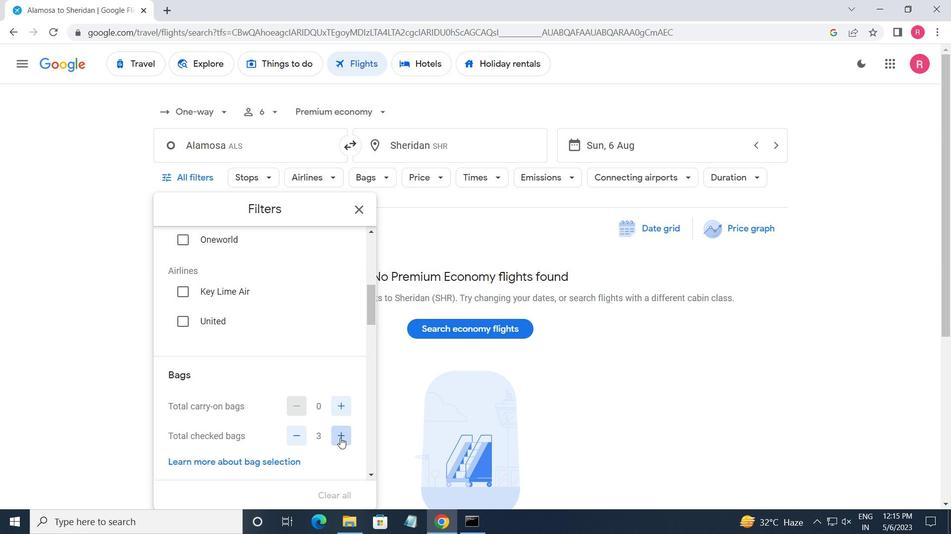 
Action: Mouse moved to (277, 372)
Screenshot: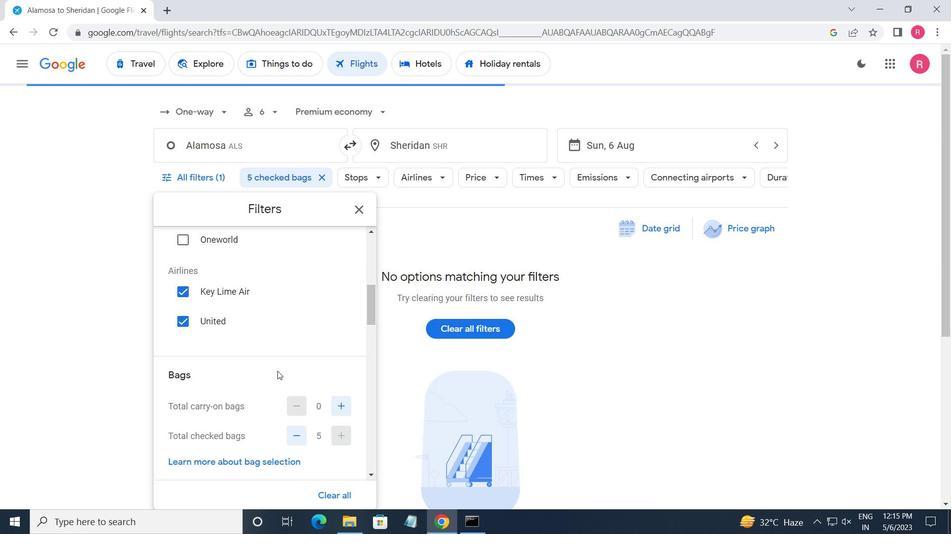 
Action: Mouse scrolled (277, 371) with delta (0, 0)
Screenshot: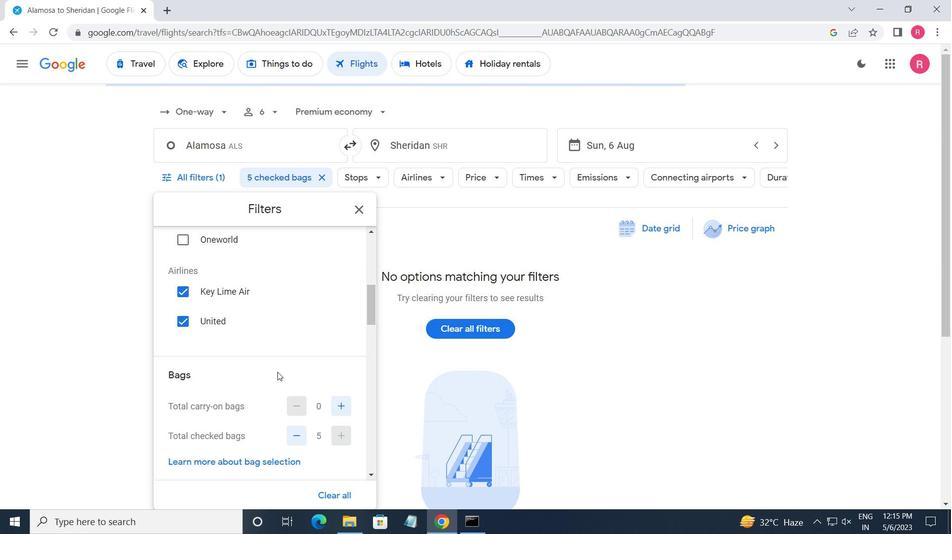 
Action: Mouse moved to (234, 377)
Screenshot: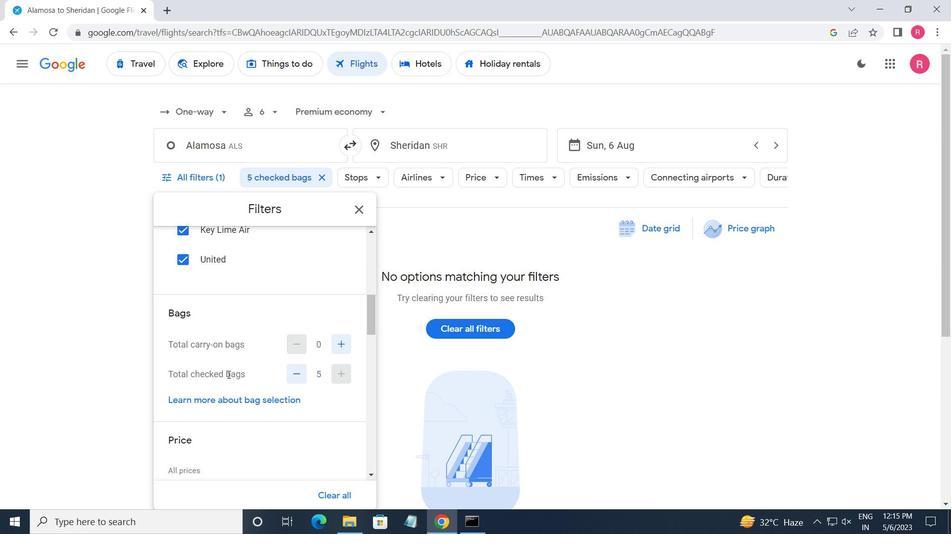 
Action: Mouse scrolled (234, 376) with delta (0, 0)
Screenshot: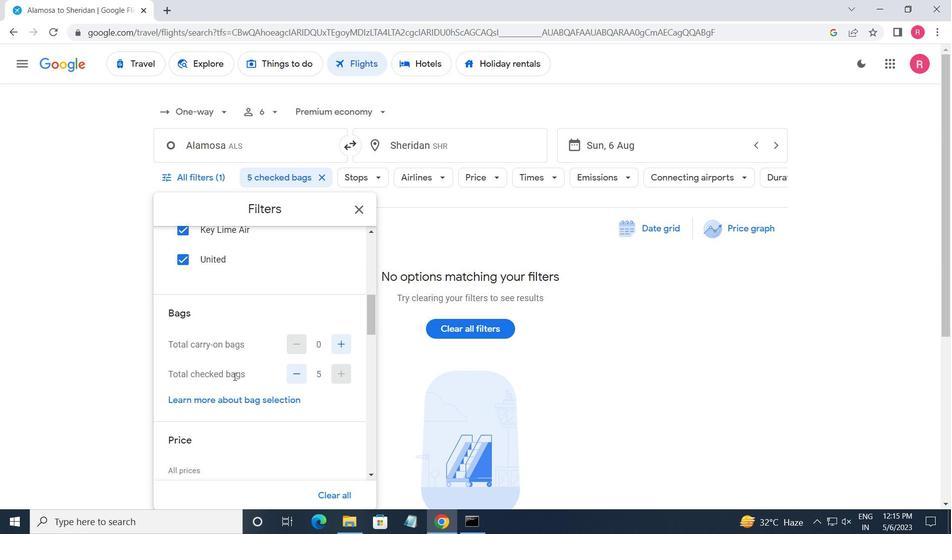 
Action: Mouse moved to (343, 435)
Screenshot: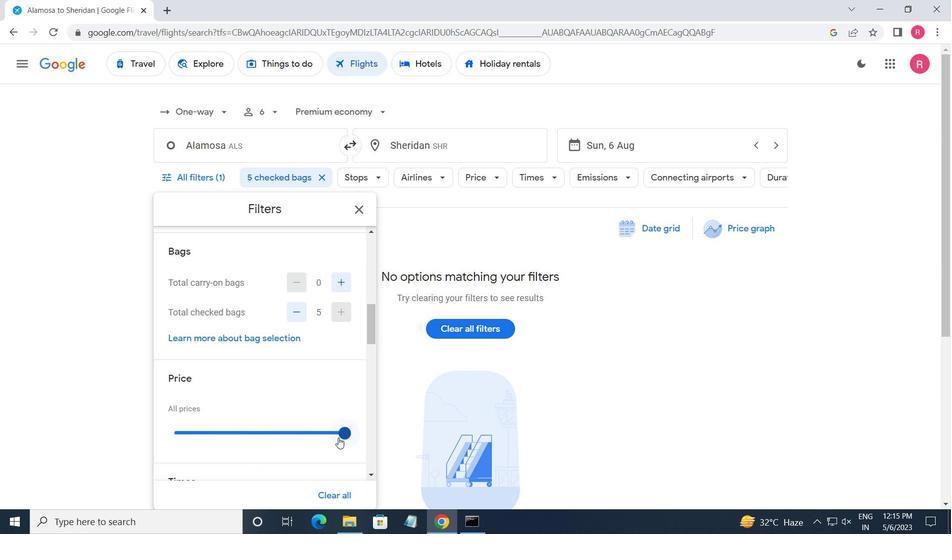 
Action: Mouse pressed left at (343, 435)
Screenshot: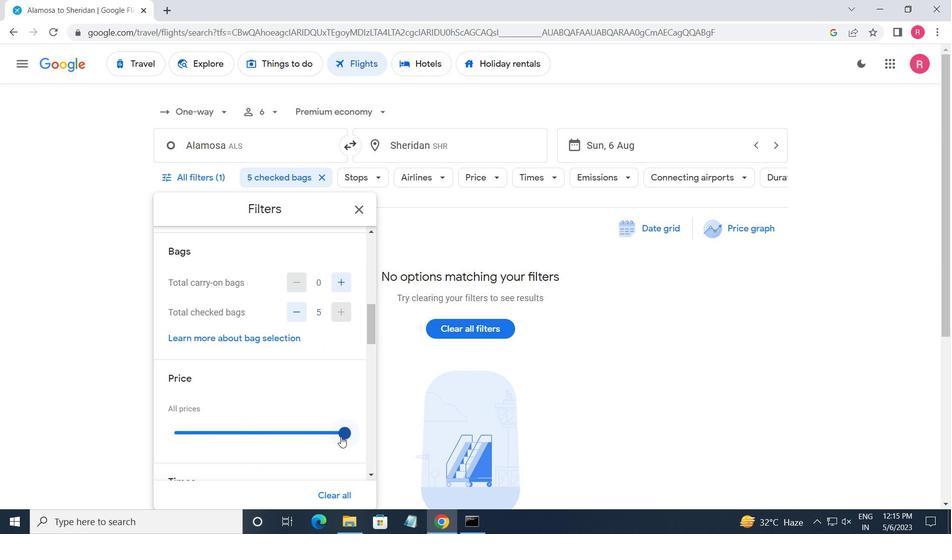 
Action: Mouse moved to (230, 349)
Screenshot: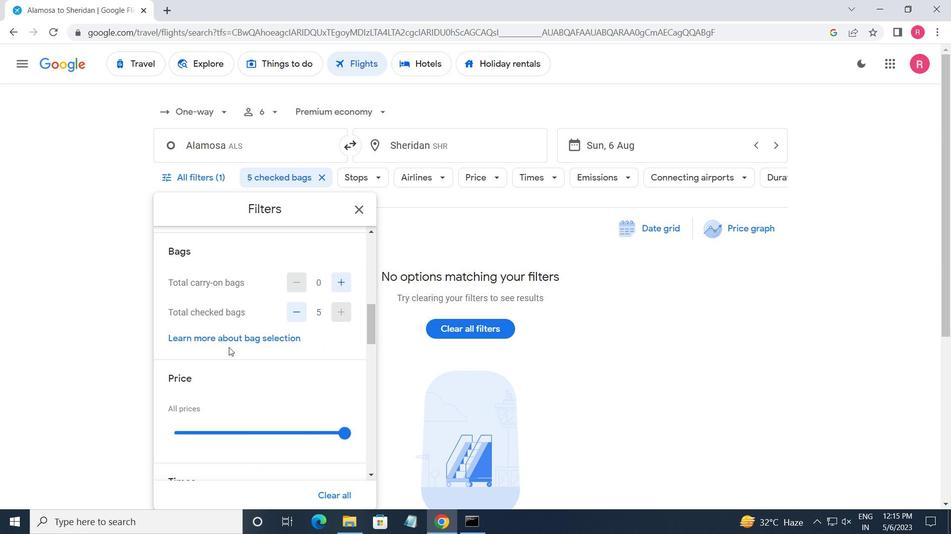 
Action: Mouse scrolled (230, 348) with delta (0, 0)
Screenshot: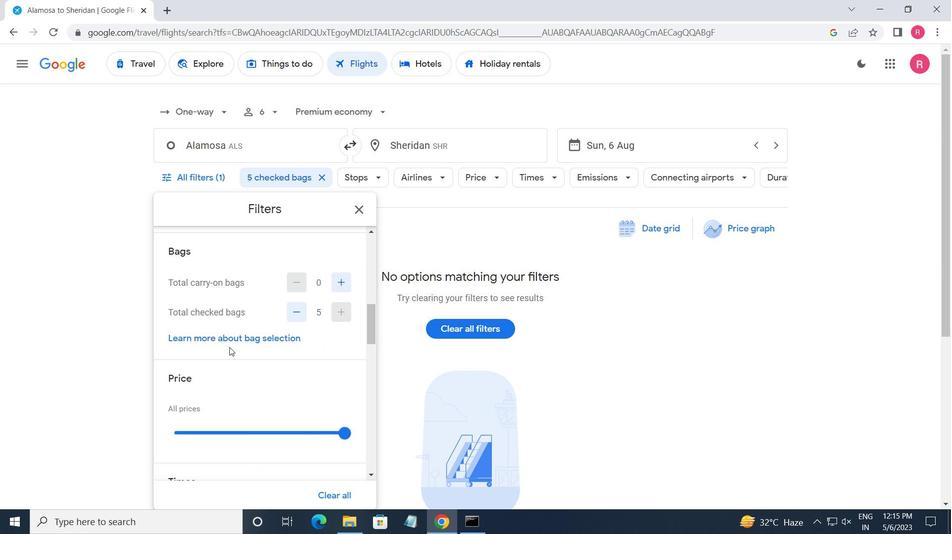 
Action: Mouse moved to (231, 349)
Screenshot: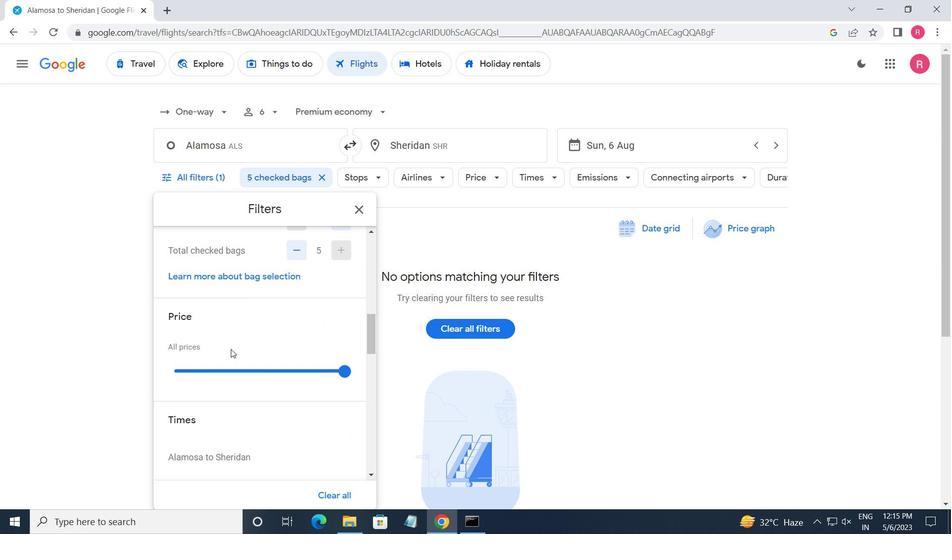
Action: Mouse scrolled (231, 349) with delta (0, 0)
Screenshot: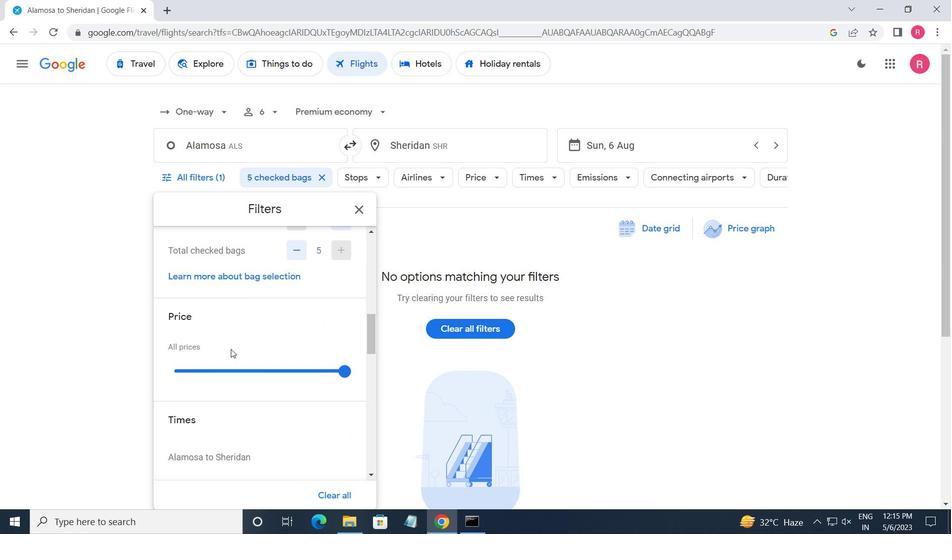 
Action: Mouse moved to (178, 453)
Screenshot: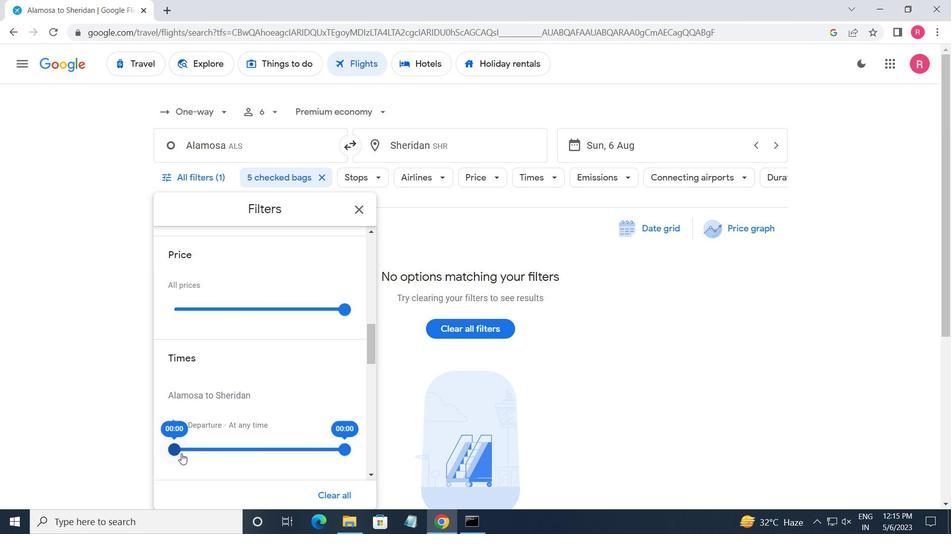 
Action: Mouse pressed left at (178, 453)
Screenshot: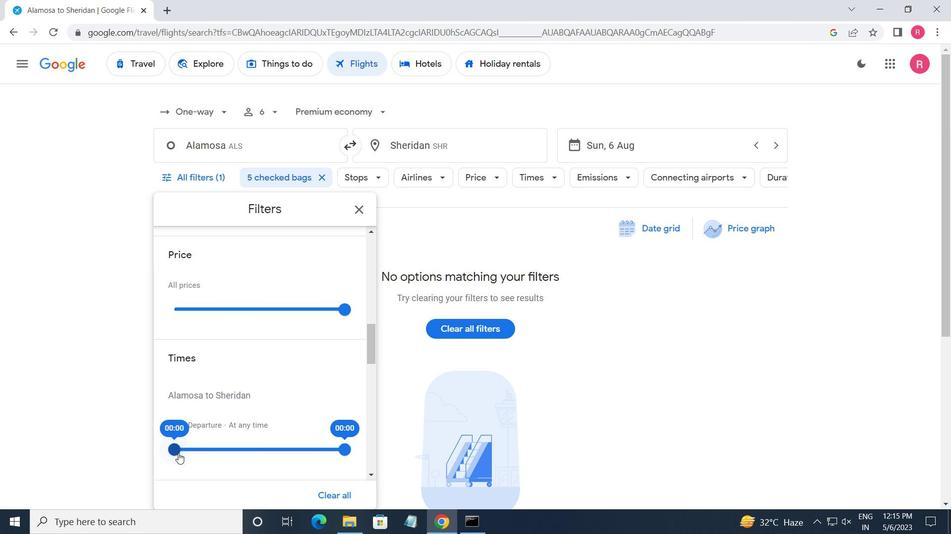 
Action: Mouse moved to (361, 213)
Screenshot: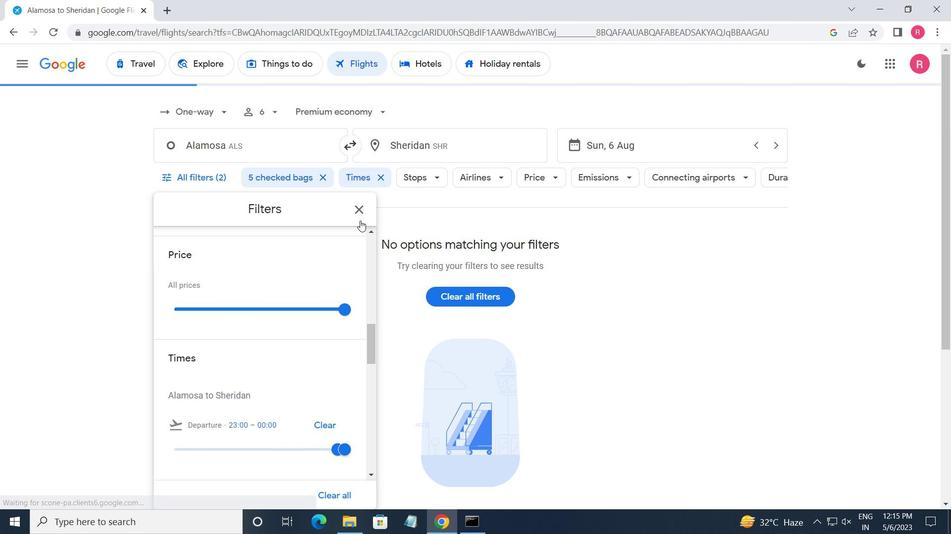 
Action: Mouse pressed left at (361, 213)
Screenshot: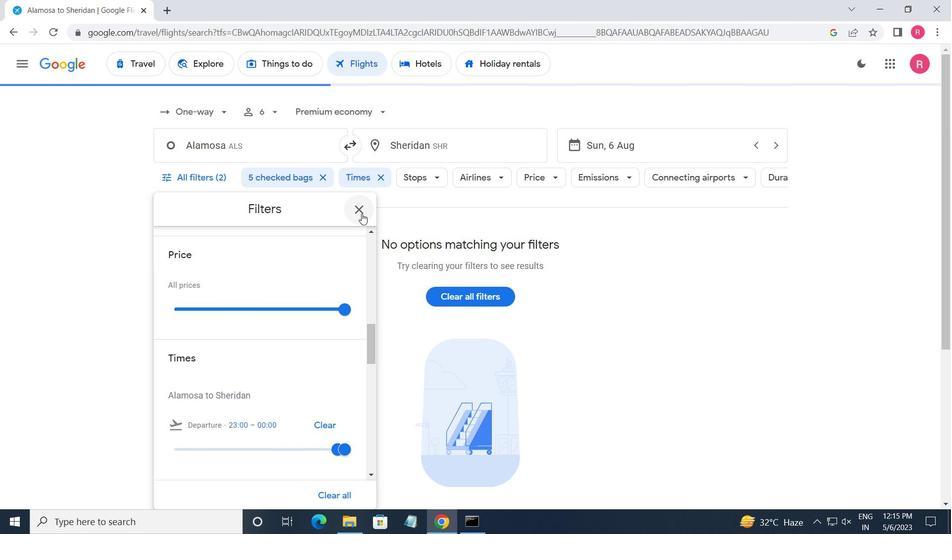 
Action: Mouse moved to (241, 159)
Screenshot: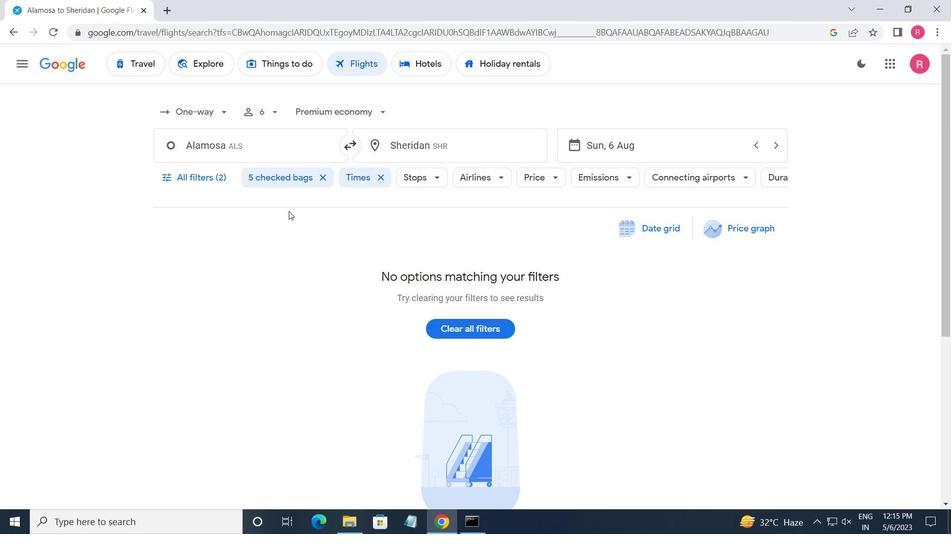 
